 Task: Find connections with filter location Nabīnagar with filter topic #Businesswith filter profile language French with filter current company Berger Paints India with filter school Uttrakhand Jobs with filter industry IT System Installation and Disposal with filter service category HR Consulting with filter keywords title Dental Hygienist
Action: Mouse moved to (564, 111)
Screenshot: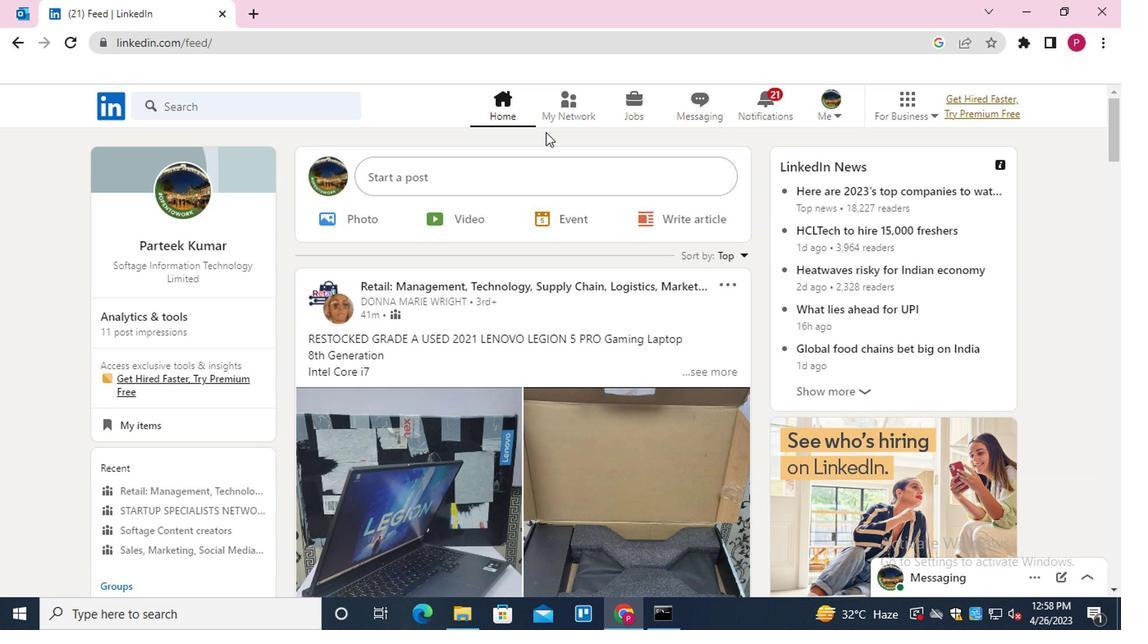 
Action: Mouse pressed left at (564, 111)
Screenshot: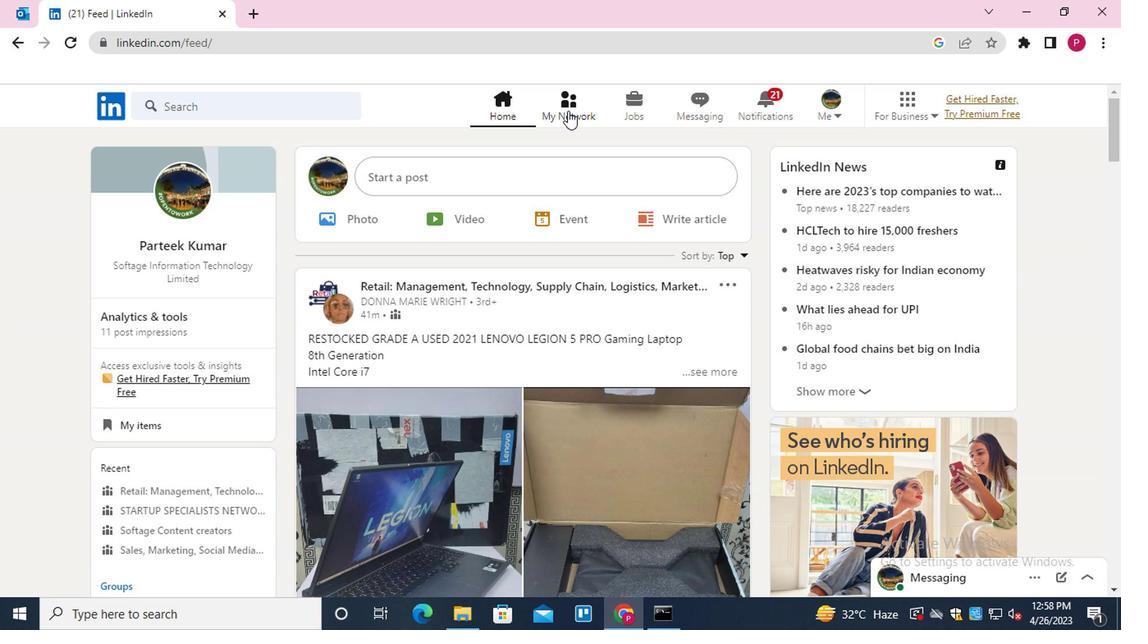 
Action: Mouse moved to (241, 199)
Screenshot: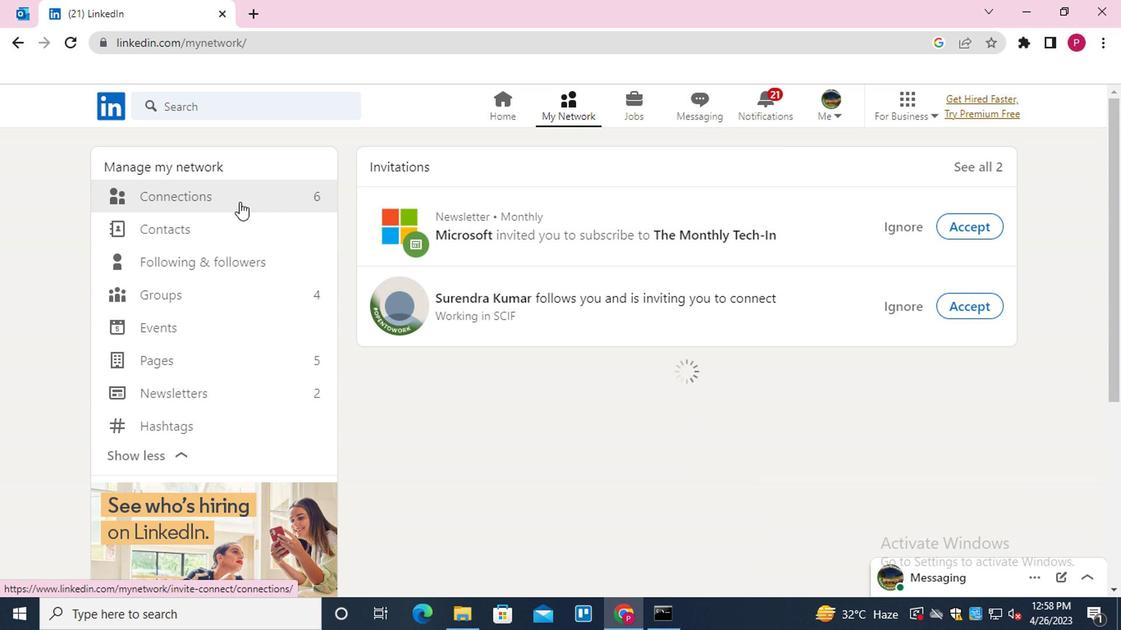 
Action: Mouse pressed left at (241, 199)
Screenshot: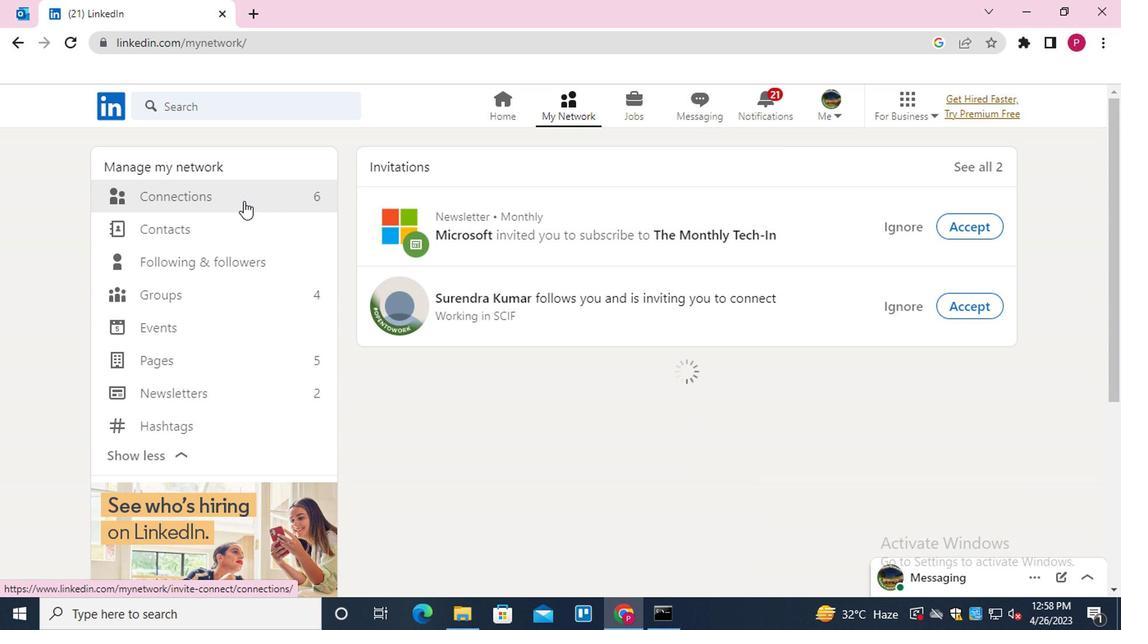 
Action: Mouse moved to (680, 200)
Screenshot: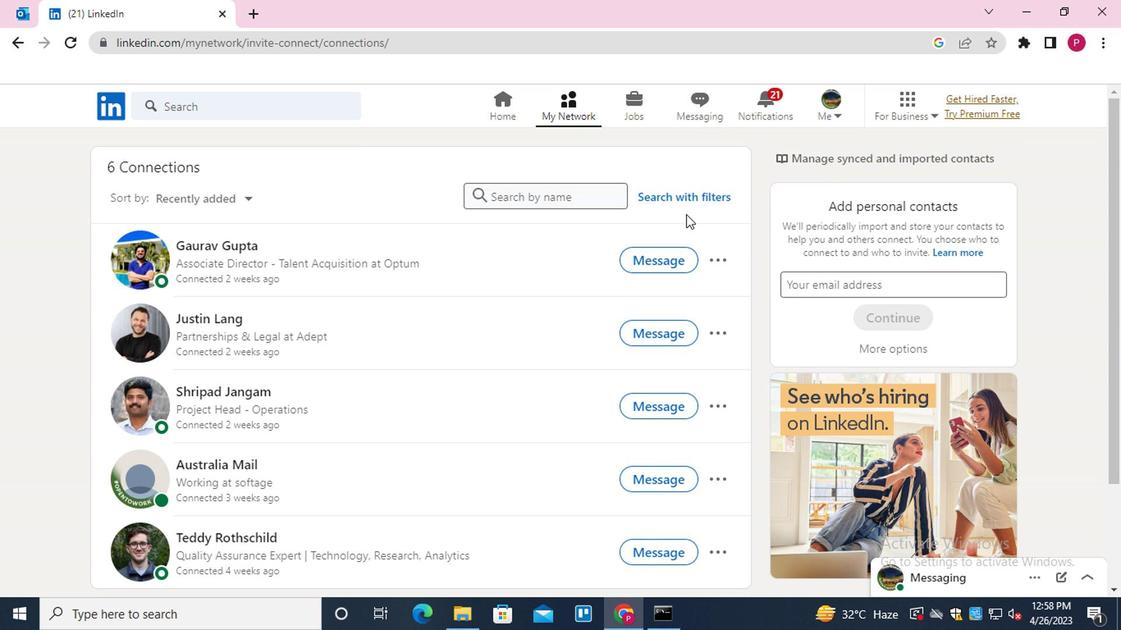 
Action: Mouse pressed left at (680, 200)
Screenshot: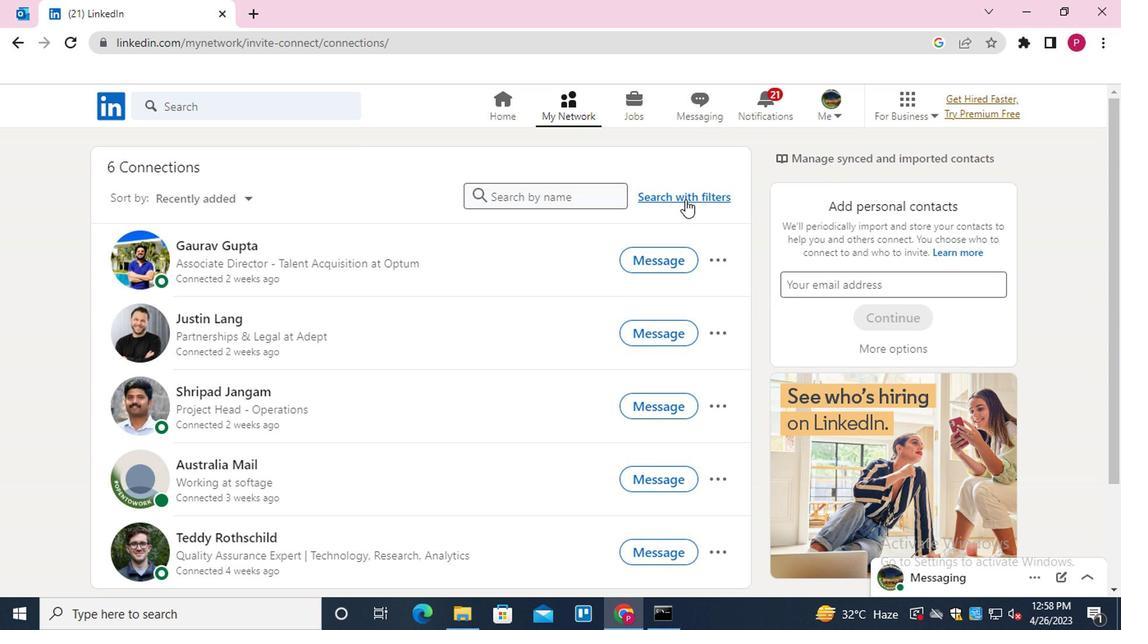
Action: Mouse moved to (552, 157)
Screenshot: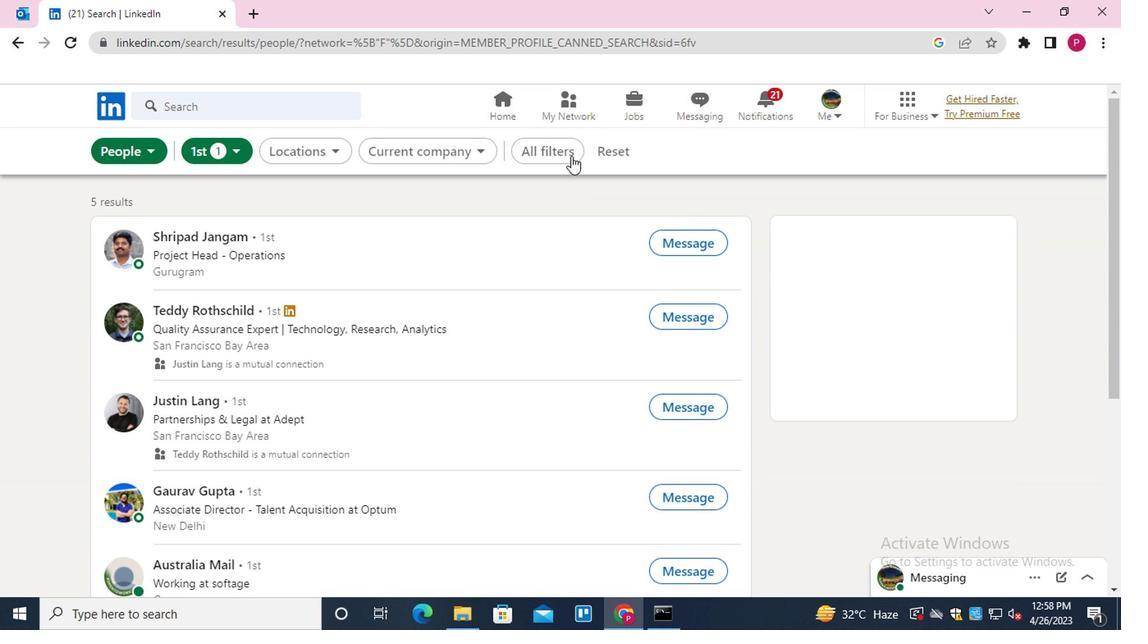 
Action: Mouse pressed left at (552, 157)
Screenshot: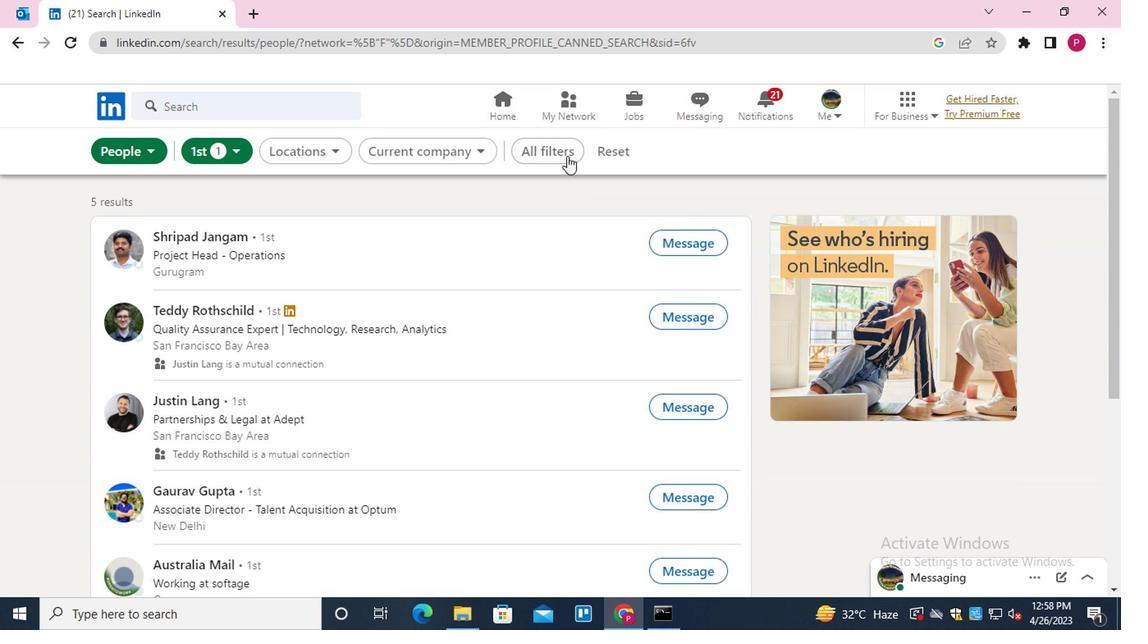 
Action: Mouse moved to (884, 444)
Screenshot: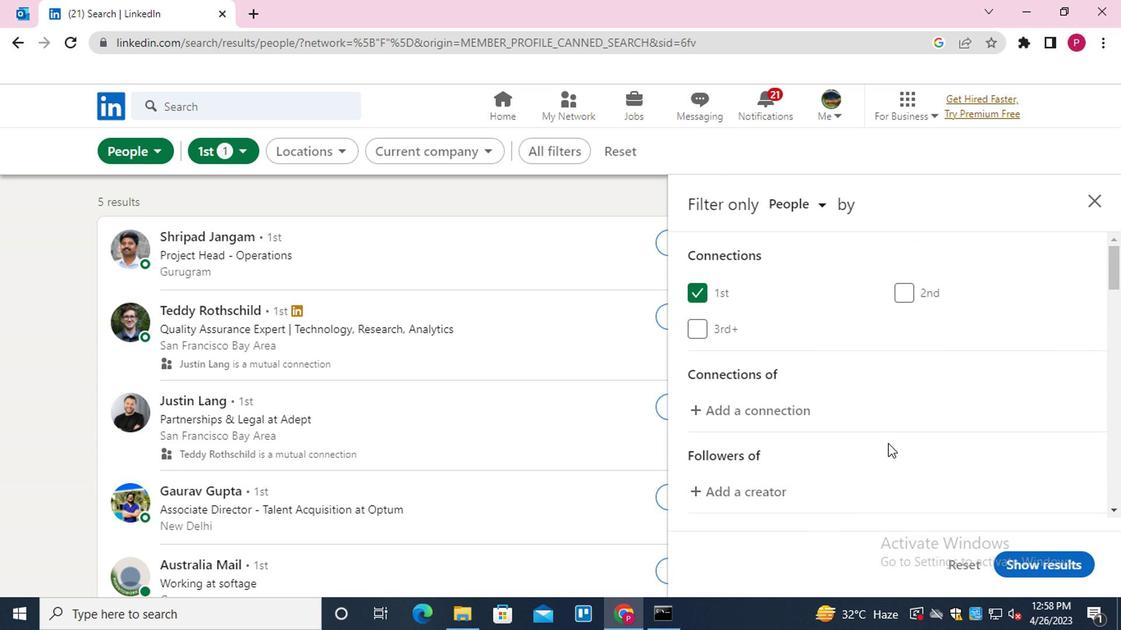 
Action: Mouse scrolled (884, 443) with delta (0, 0)
Screenshot: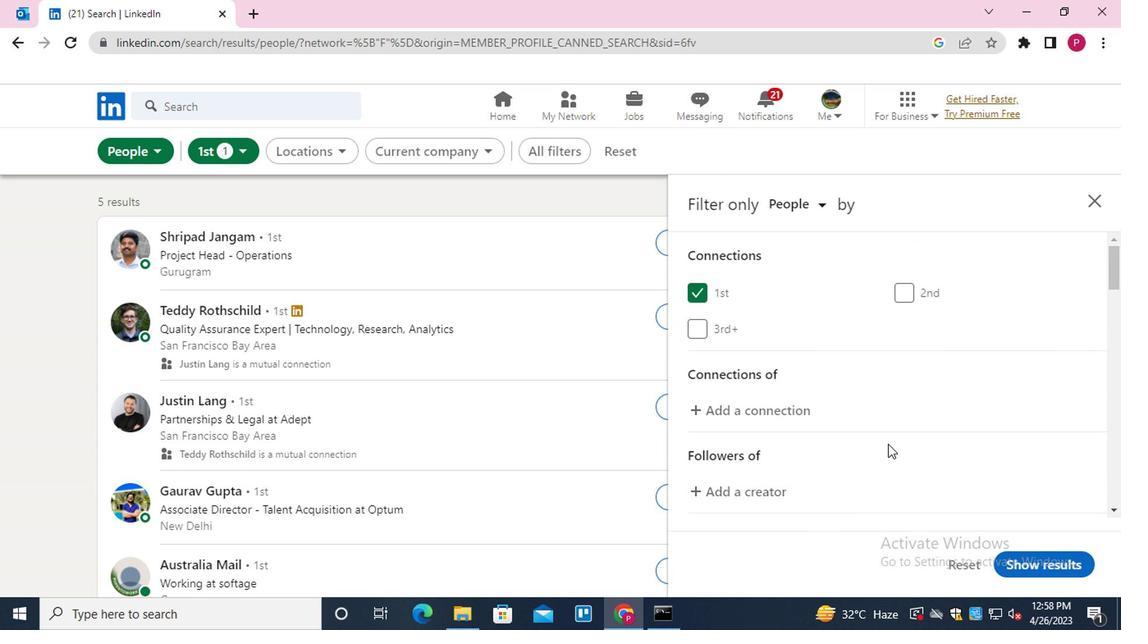 
Action: Mouse scrolled (884, 443) with delta (0, 0)
Screenshot: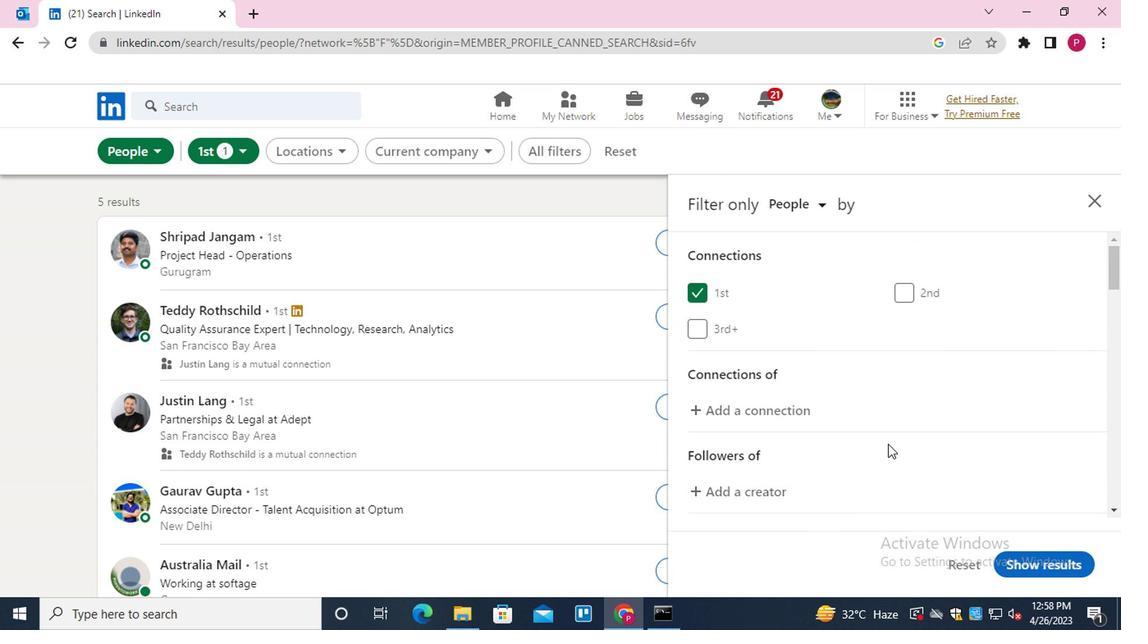 
Action: Mouse scrolled (884, 443) with delta (0, 0)
Screenshot: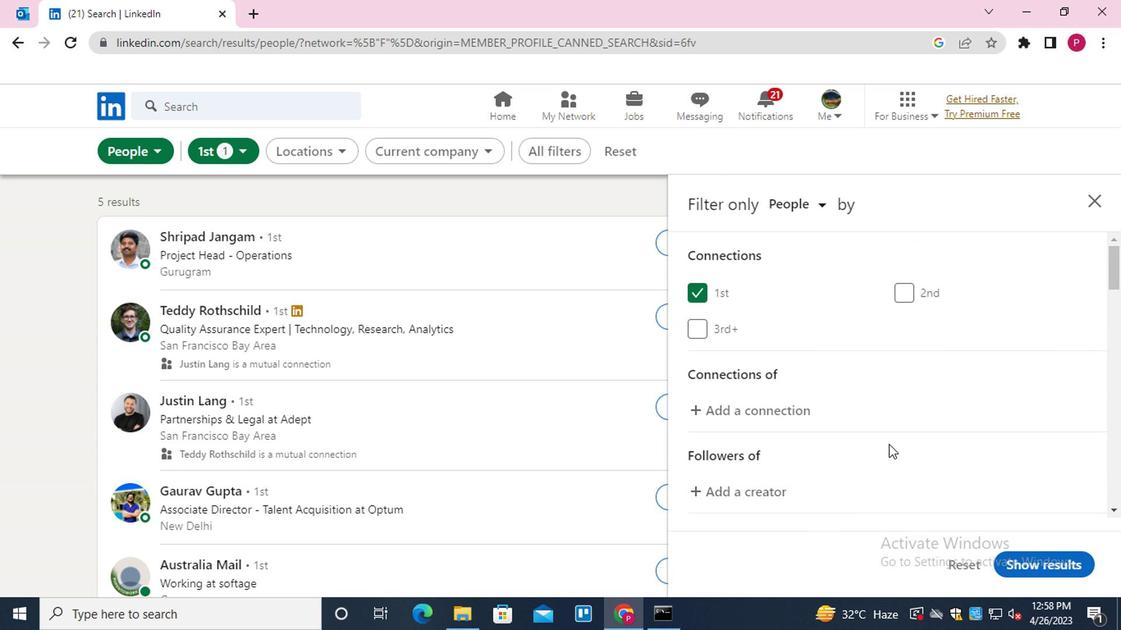 
Action: Mouse moved to (920, 404)
Screenshot: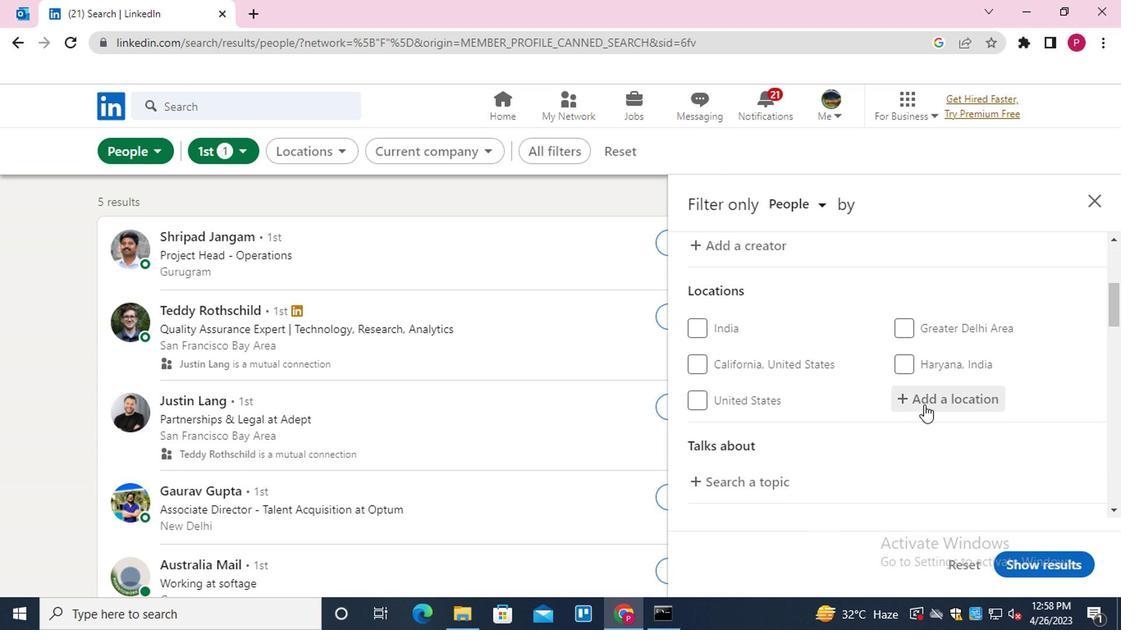 
Action: Mouse pressed left at (920, 404)
Screenshot: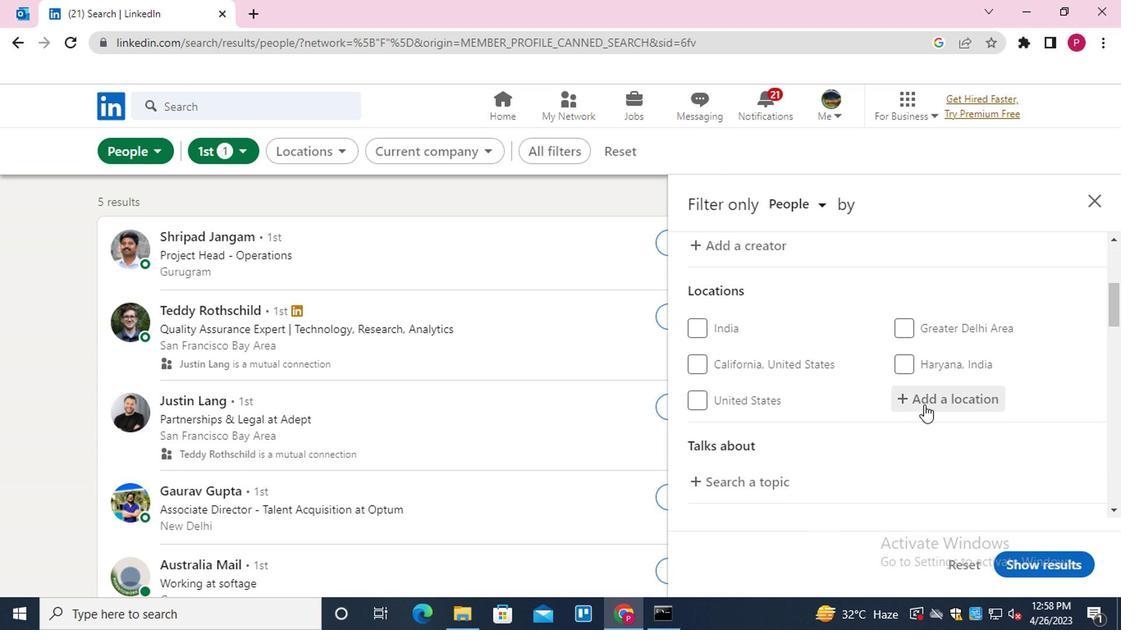 
Action: Mouse moved to (911, 408)
Screenshot: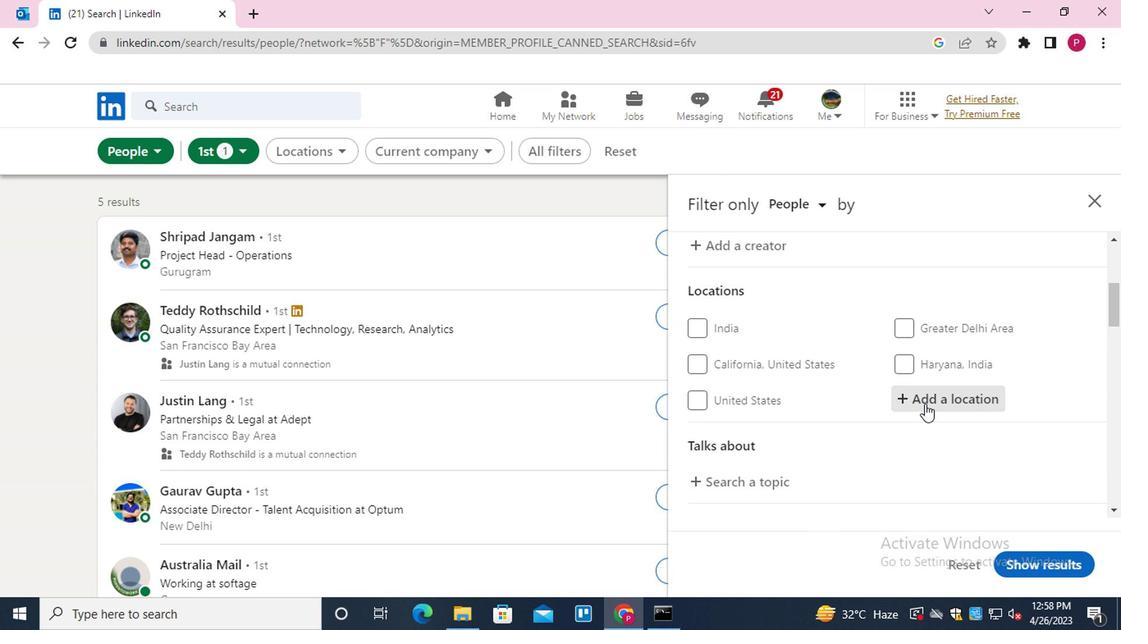 
Action: Key pressed <Key.shift>NABINAGAR<Key.down><Key.enter>
Screenshot: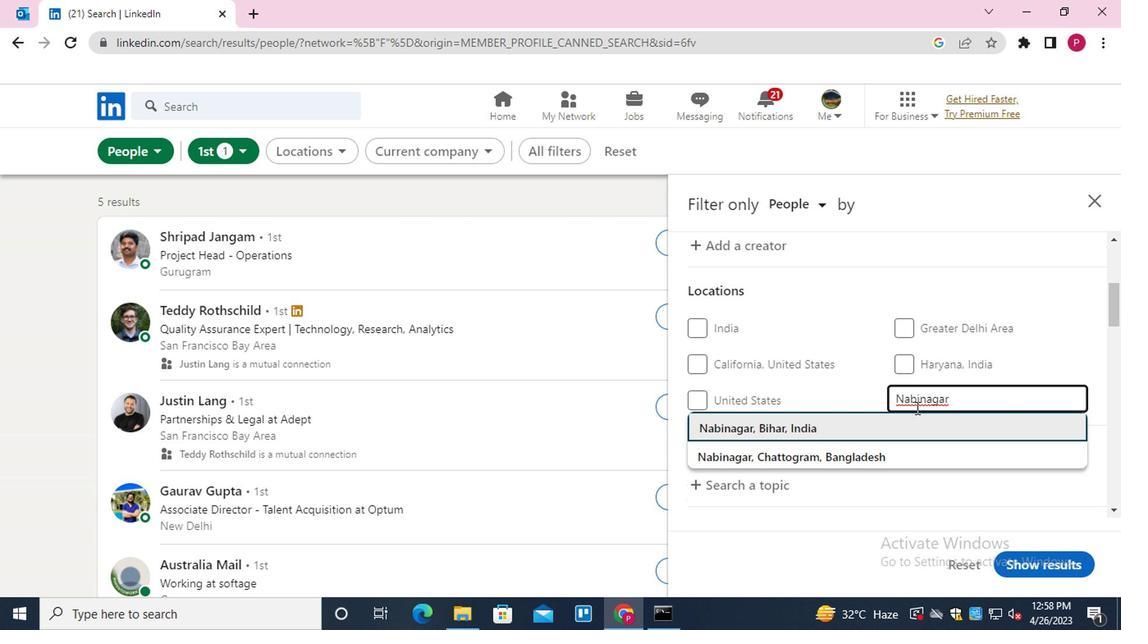 
Action: Mouse moved to (874, 408)
Screenshot: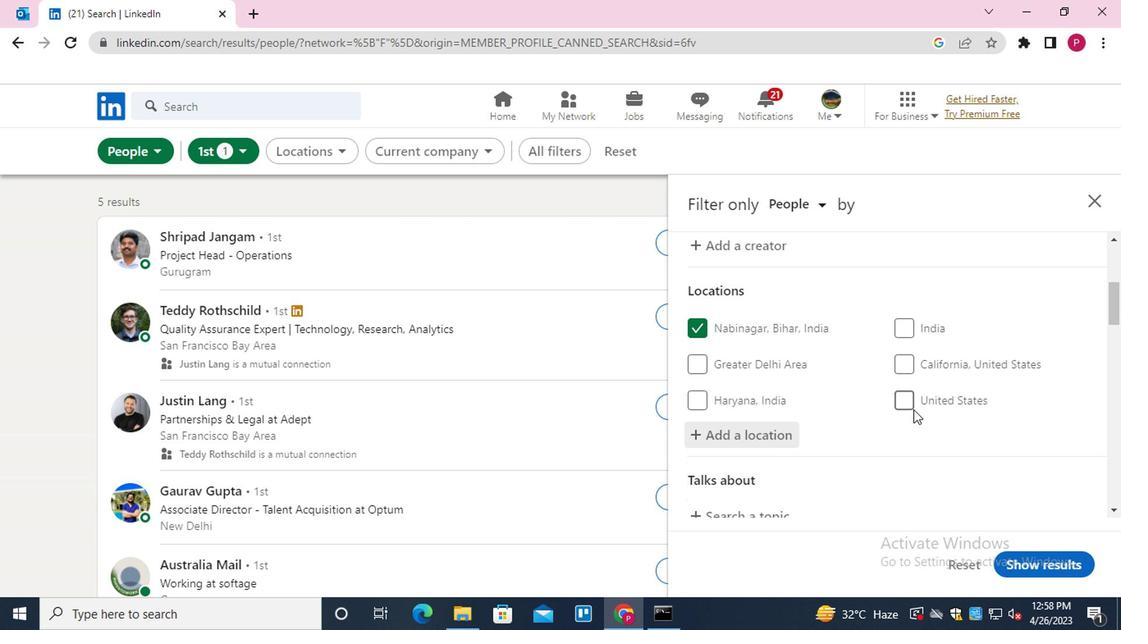 
Action: Mouse scrolled (874, 407) with delta (0, 0)
Screenshot: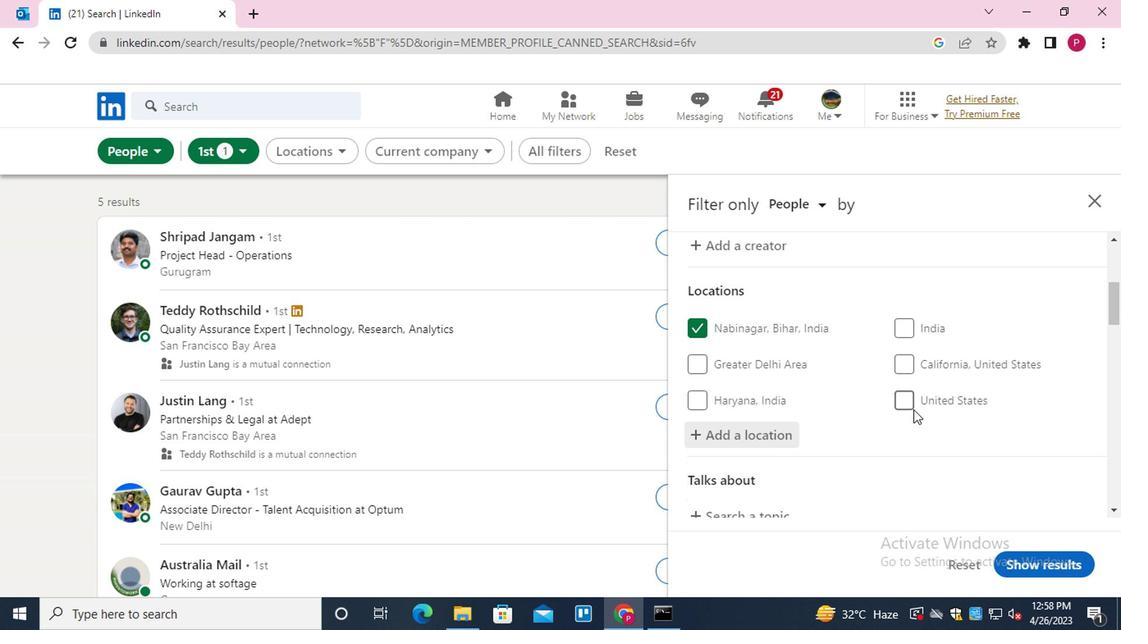 
Action: Mouse moved to (867, 408)
Screenshot: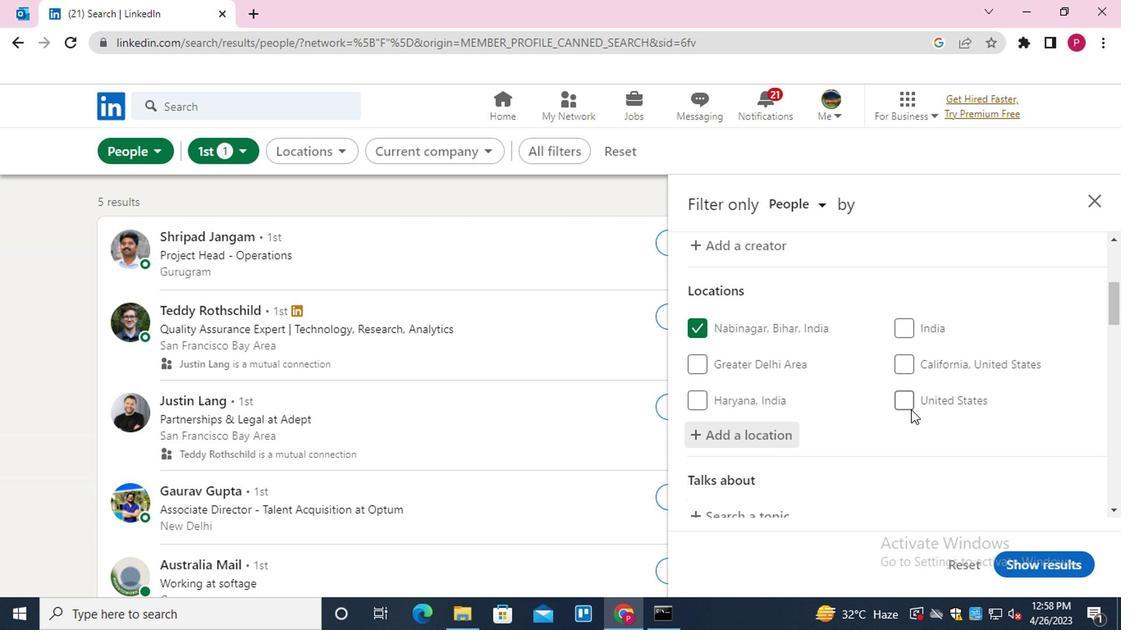 
Action: Mouse scrolled (867, 407) with delta (0, 0)
Screenshot: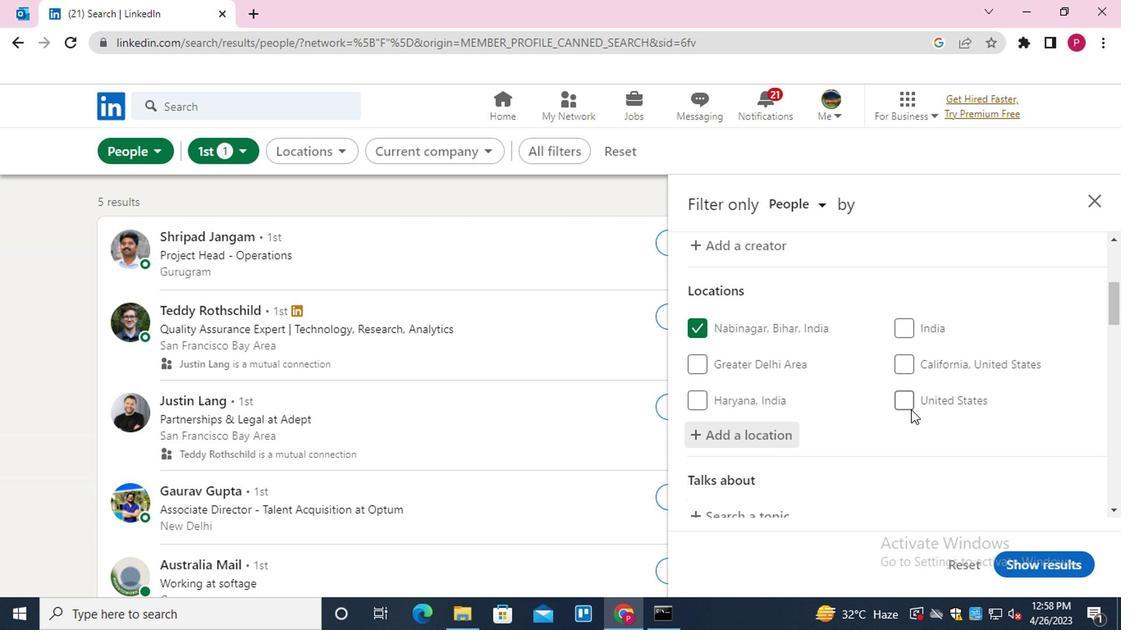 
Action: Mouse moved to (722, 346)
Screenshot: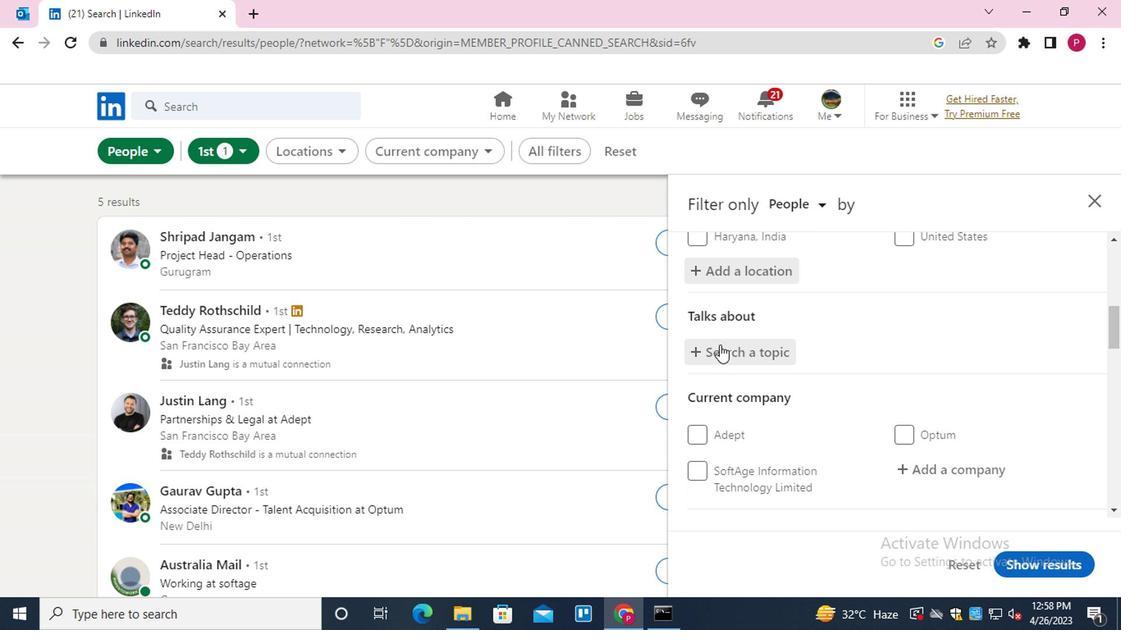 
Action: Mouse pressed left at (722, 346)
Screenshot: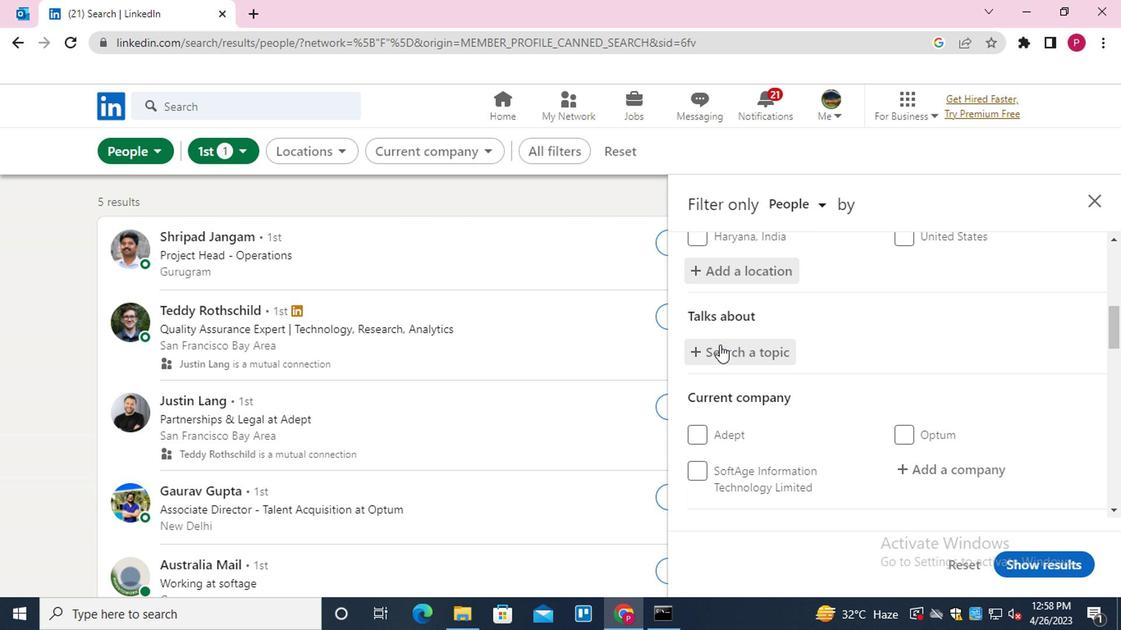 
Action: Key pressed BUSINESS<Key.down><Key.enter>
Screenshot: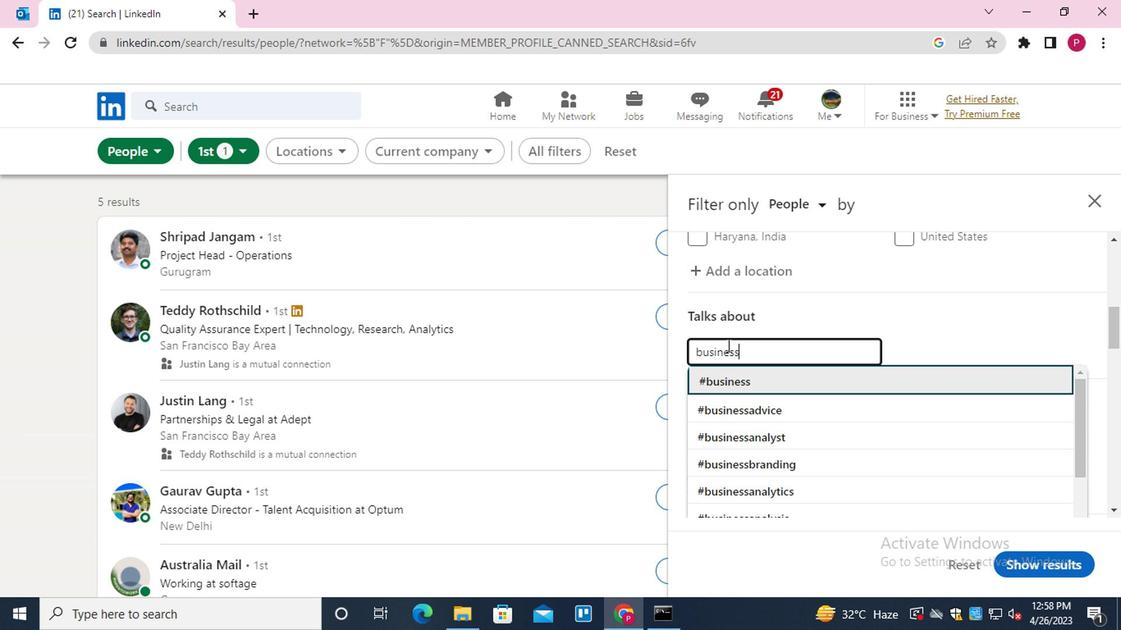 
Action: Mouse moved to (679, 384)
Screenshot: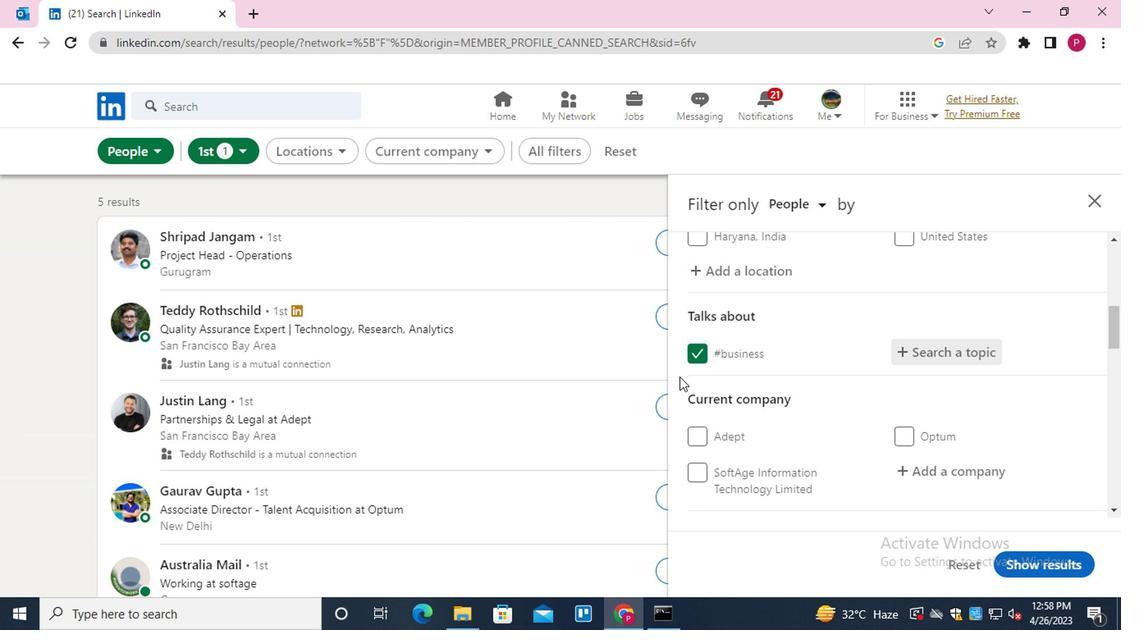 
Action: Mouse scrolled (679, 383) with delta (0, -1)
Screenshot: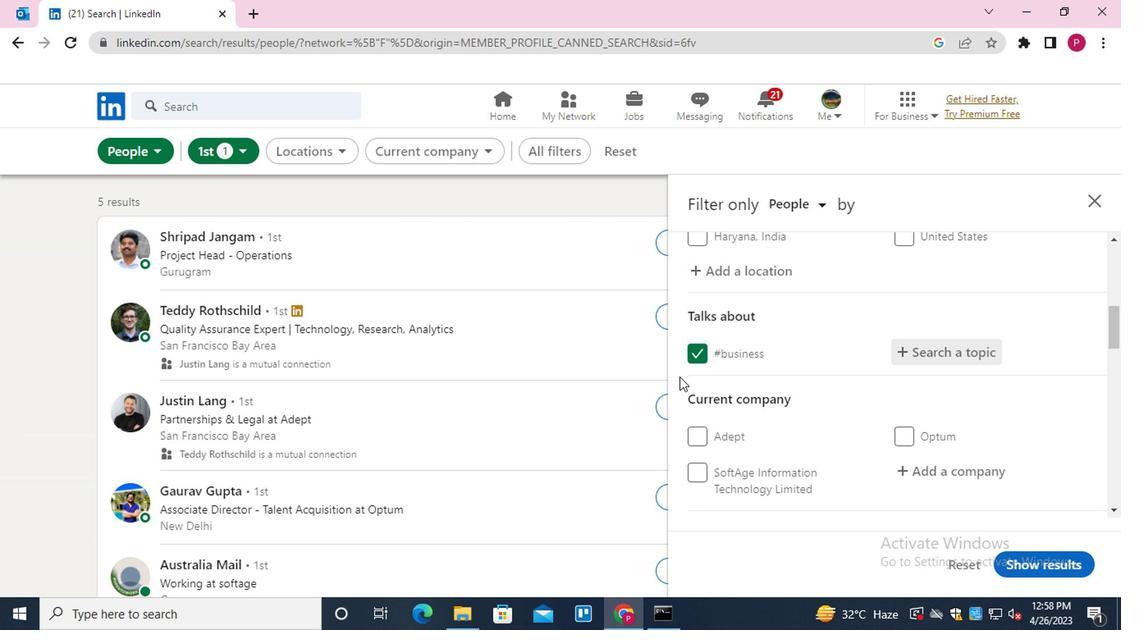 
Action: Mouse moved to (680, 389)
Screenshot: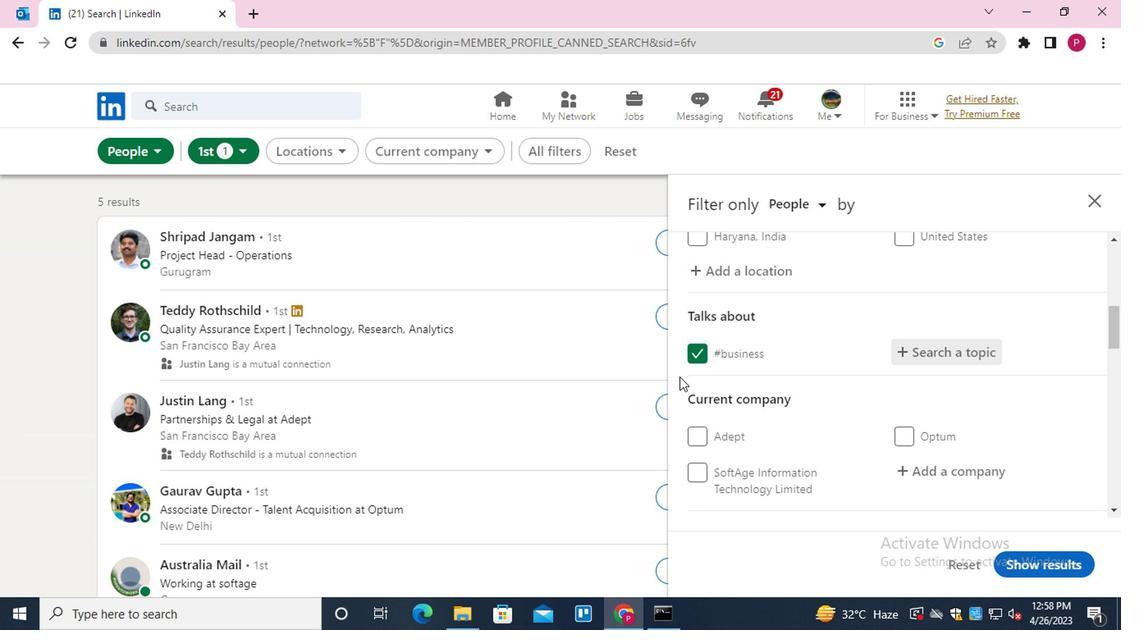 
Action: Mouse scrolled (680, 388) with delta (0, 0)
Screenshot: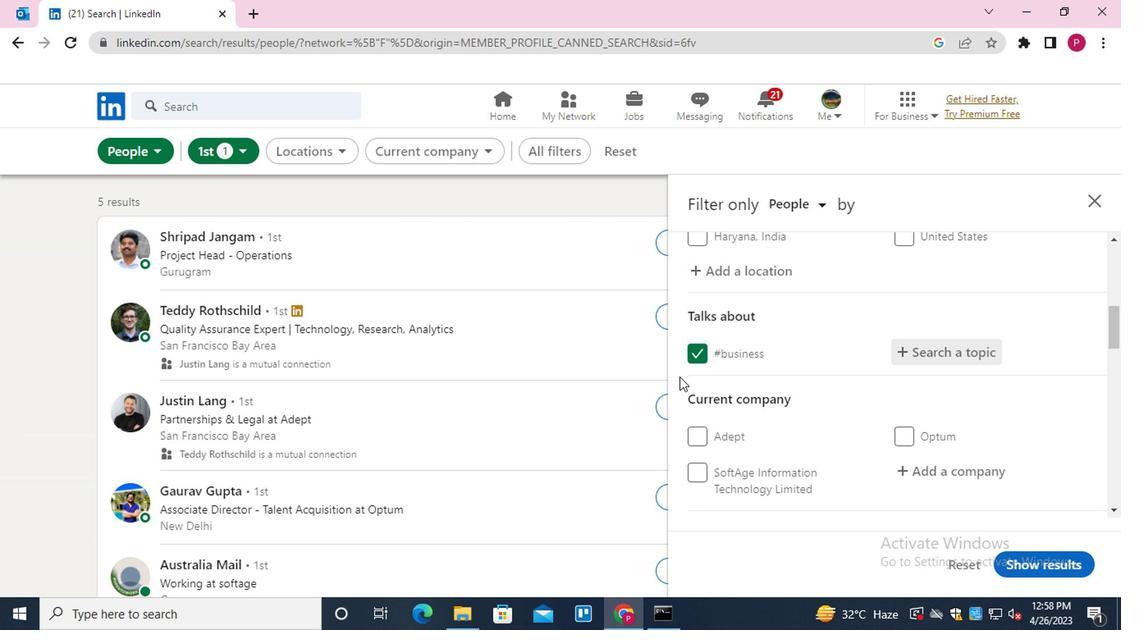 
Action: Mouse moved to (907, 304)
Screenshot: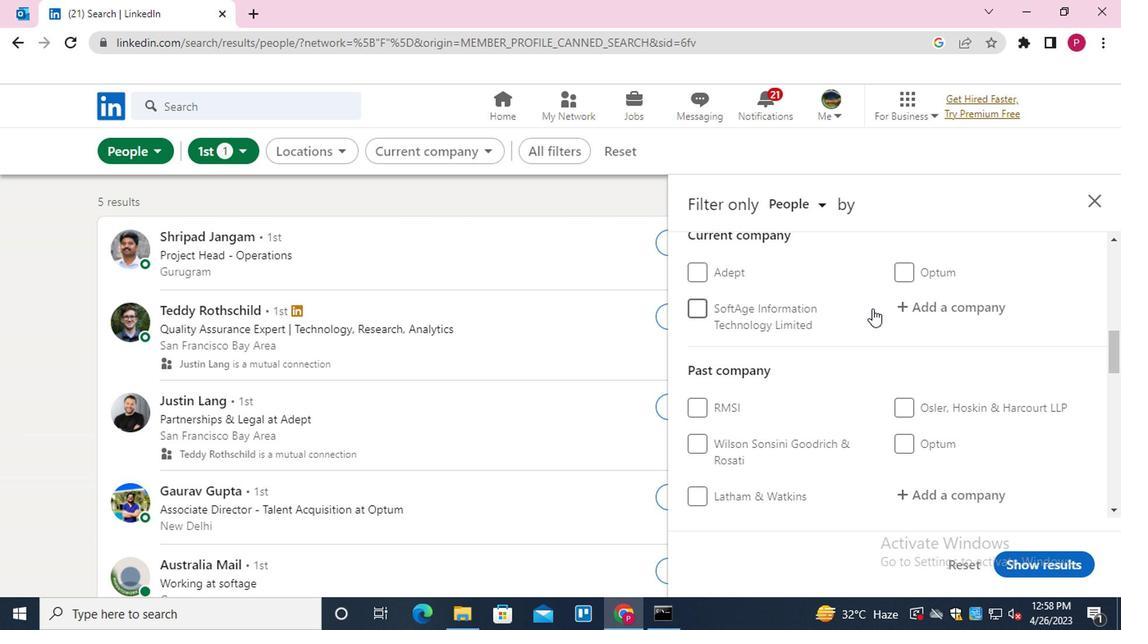 
Action: Mouse pressed left at (907, 304)
Screenshot: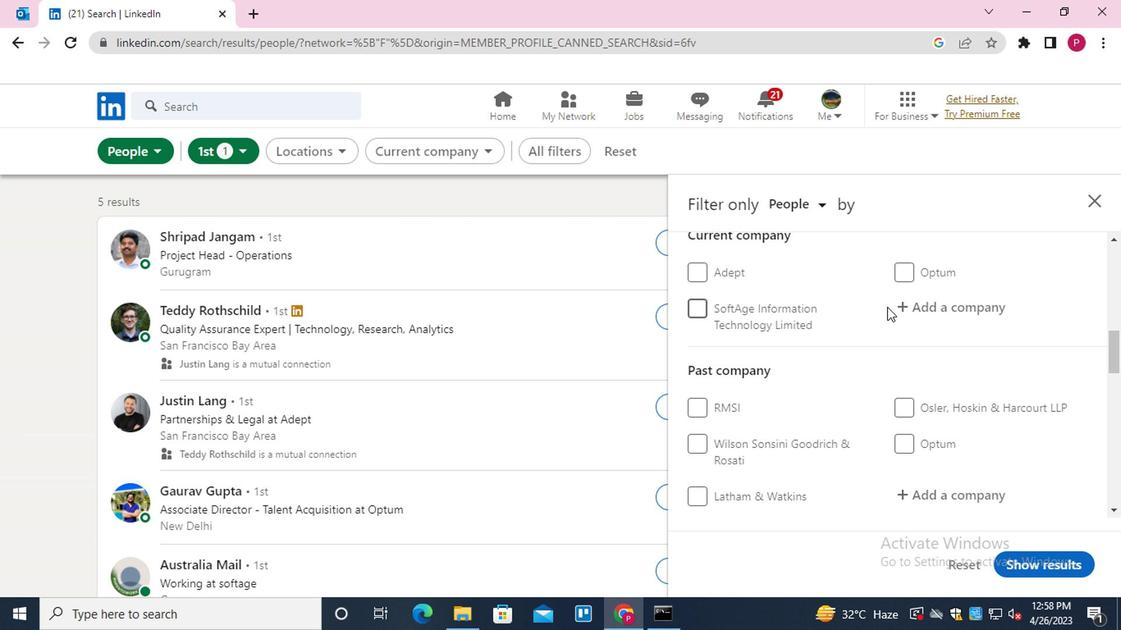 
Action: Mouse moved to (907, 304)
Screenshot: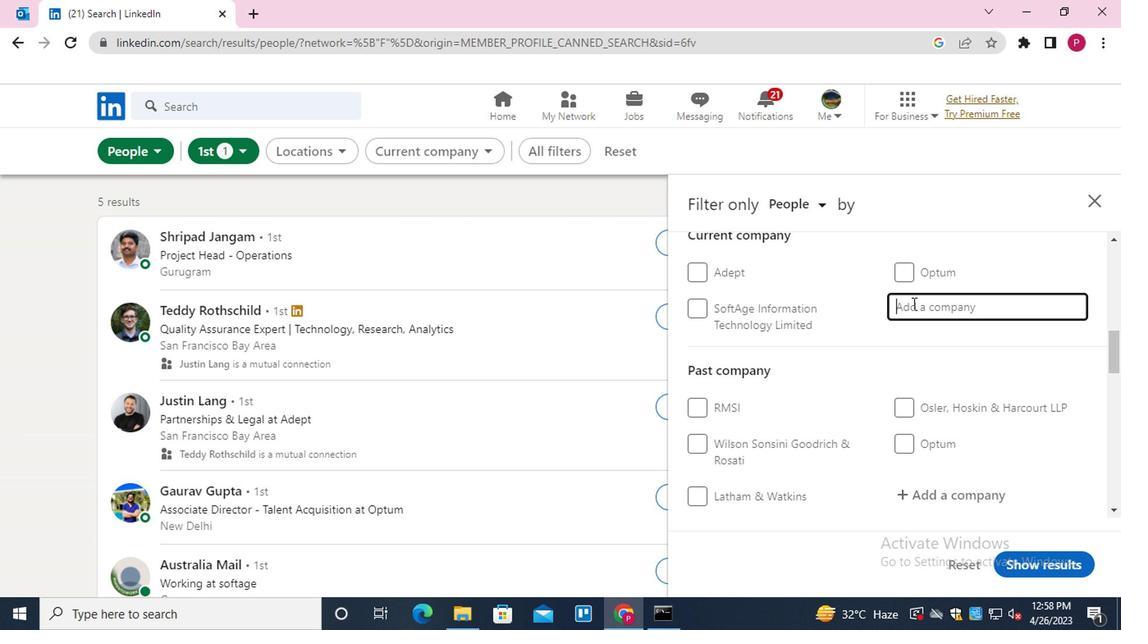 
Action: Key pressed <Key.shift><Key.shift><Key.shift><Key.shift><Key.shift><Key.shift><Key.shift><Key.shift><Key.shift><Key.shift><Key.shift><Key.shift><Key.shift><Key.shift><Key.shift><Key.shift><Key.shift><Key.shift><Key.shift>BURGER<Key.down><Key.down><Key.down><Key.down><Key.down><Key.down><Key.down><Key.down><Key.down><Key.down><Key.down><Key.down><Key.down><Key.down><Key.down><Key.down><Key.down><Key.down><Key.down><Key.down><Key.down><Key.down><Key.backspace><Key.backspace><Key.backspace><Key.backspace><Key.backspace><Key.backspace><Key.backspace><Key.backspace><Key.backspace><Key.backspace><Key.backspace><Key.shift><Key.shift><Key.shift><Key.shift><Key.shift>BERGER<Key.down><Key.enter>
Screenshot: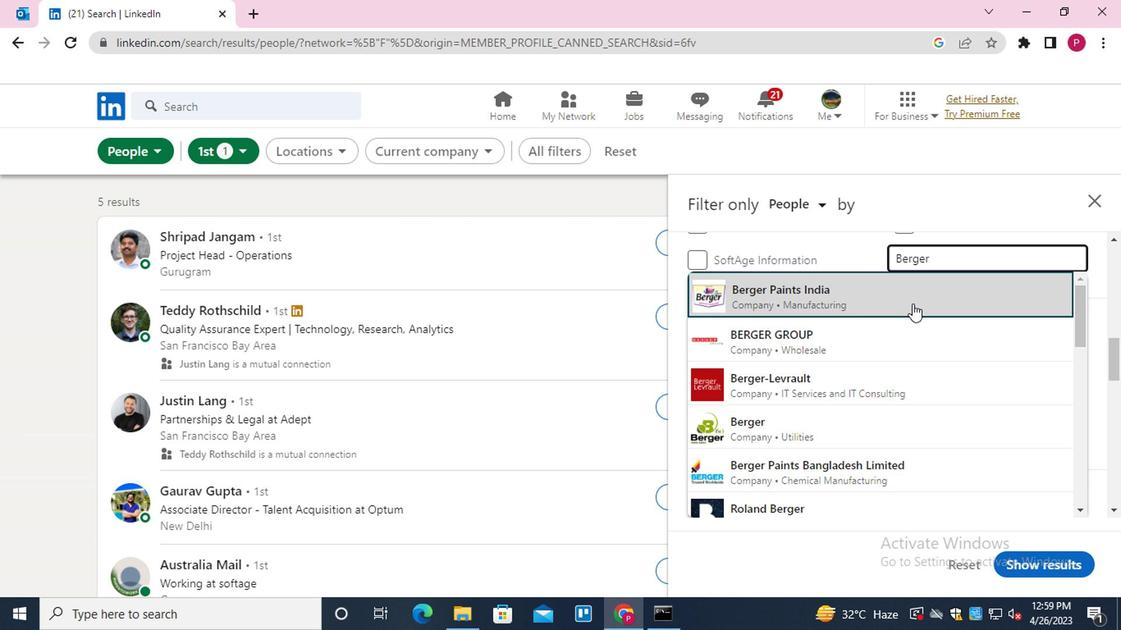 
Action: Mouse moved to (805, 374)
Screenshot: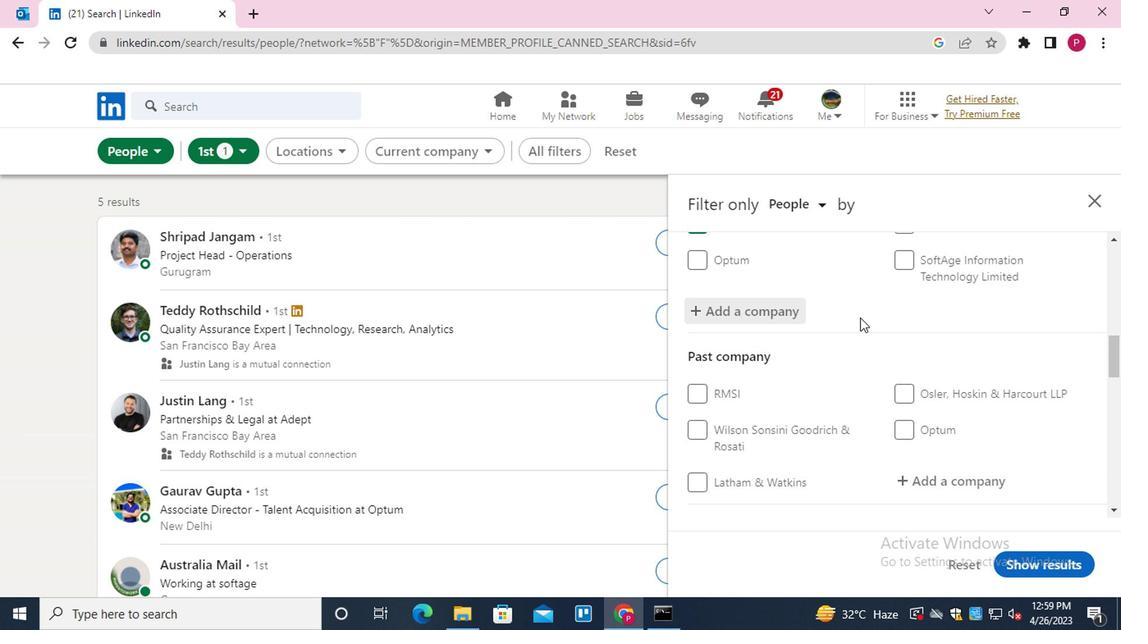 
Action: Mouse scrolled (805, 373) with delta (0, -1)
Screenshot: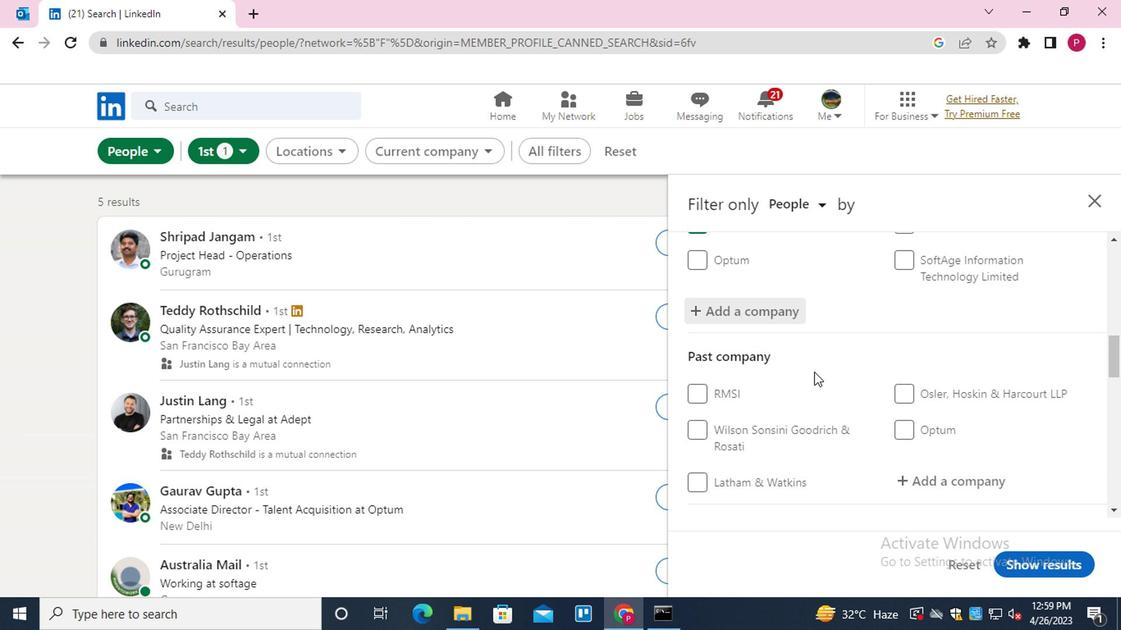
Action: Mouse moved to (824, 373)
Screenshot: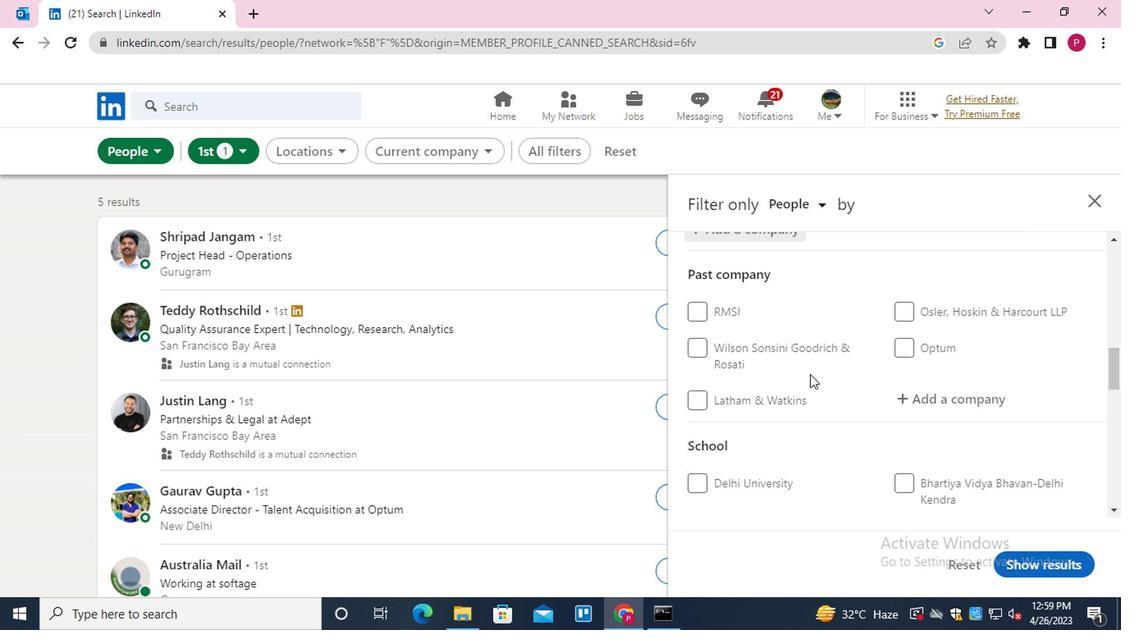 
Action: Mouse scrolled (824, 373) with delta (0, 0)
Screenshot: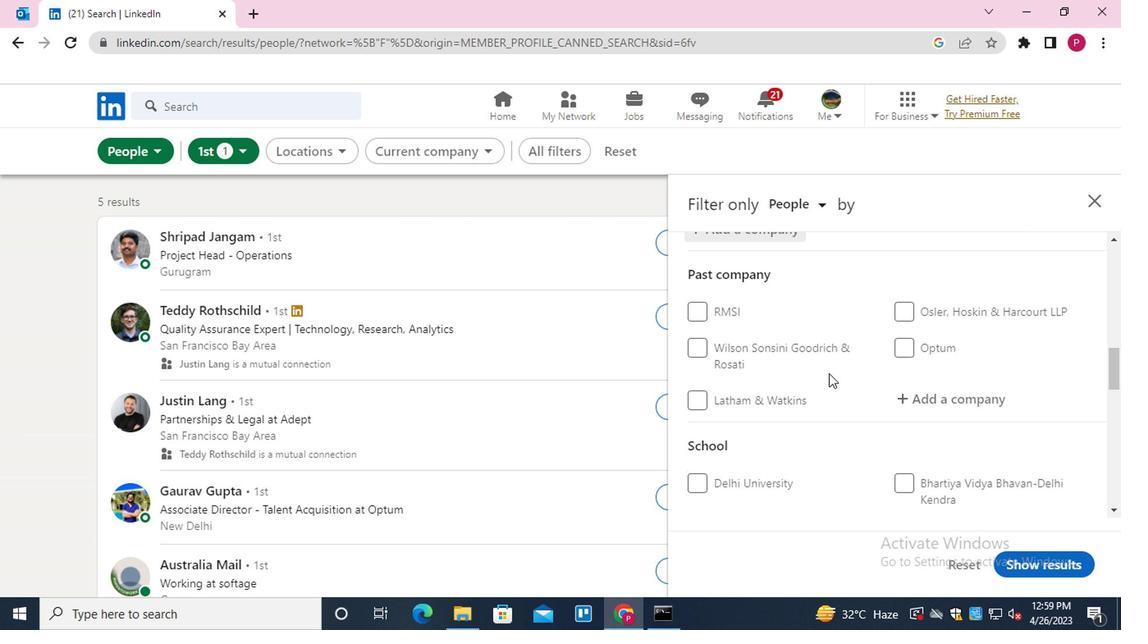 
Action: Mouse moved to (825, 373)
Screenshot: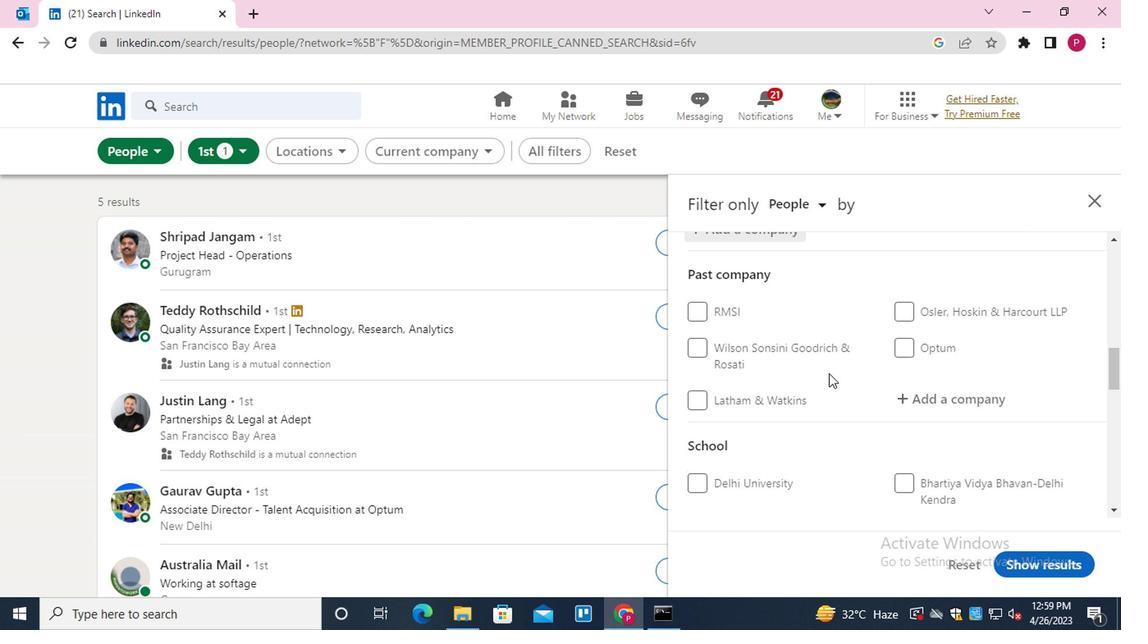 
Action: Mouse scrolled (825, 373) with delta (0, 0)
Screenshot: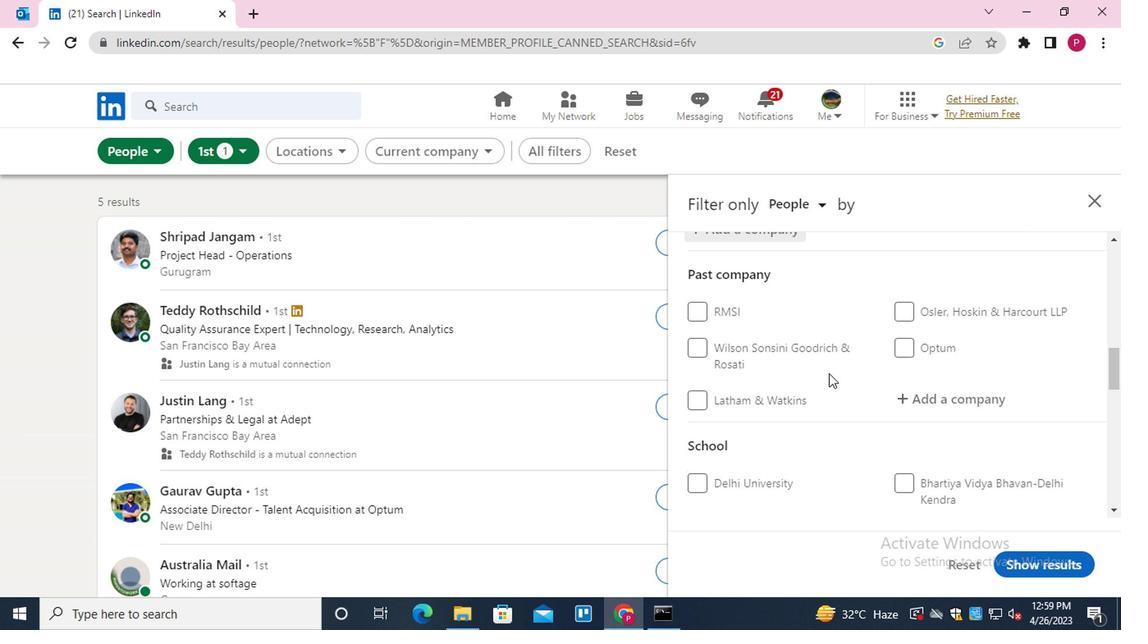 
Action: Mouse scrolled (825, 373) with delta (0, 0)
Screenshot: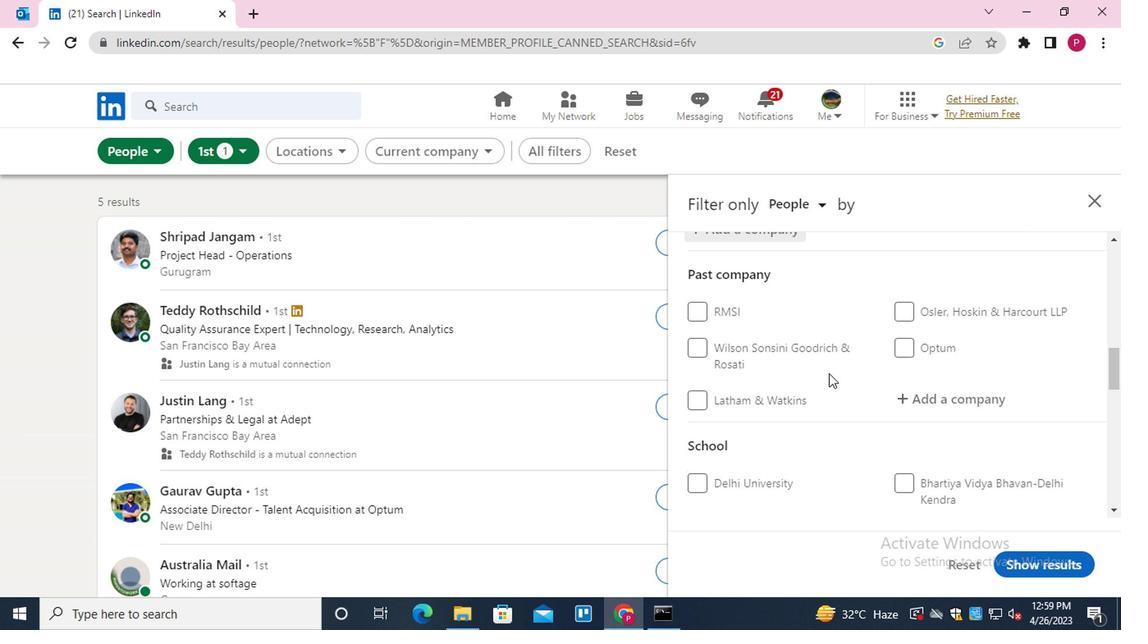 
Action: Mouse moved to (954, 345)
Screenshot: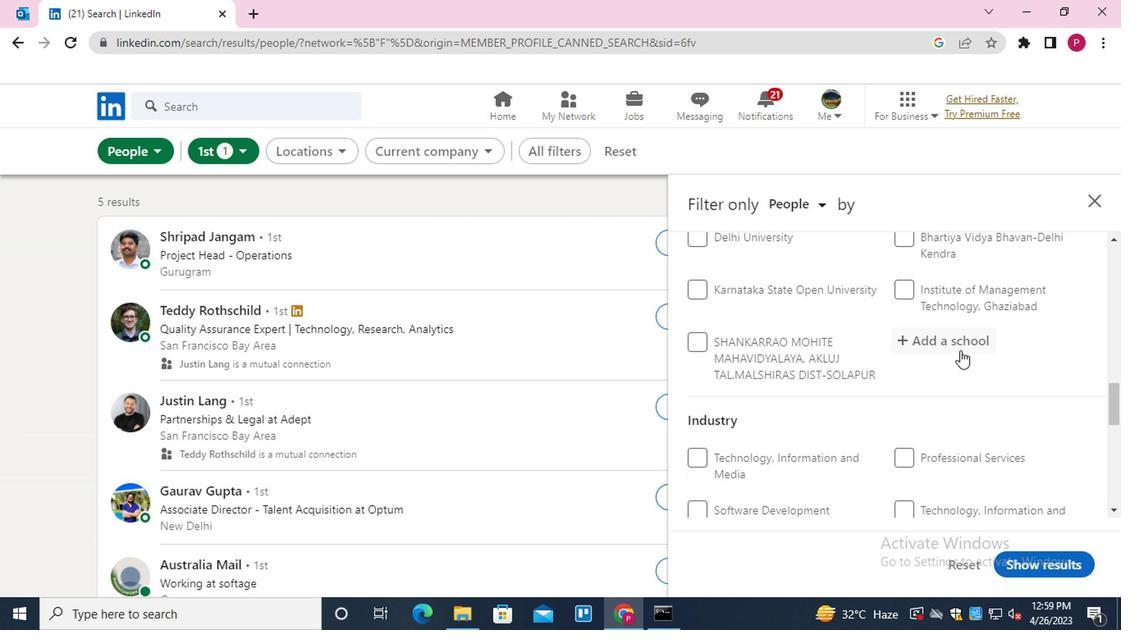 
Action: Mouse pressed left at (954, 345)
Screenshot: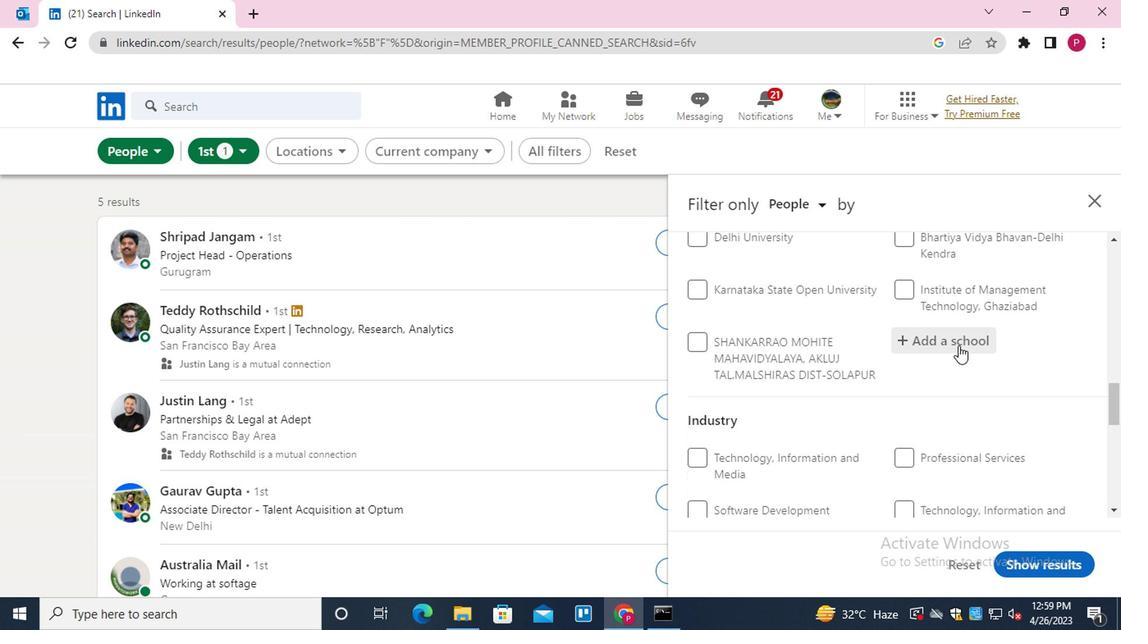 
Action: Mouse moved to (953, 345)
Screenshot: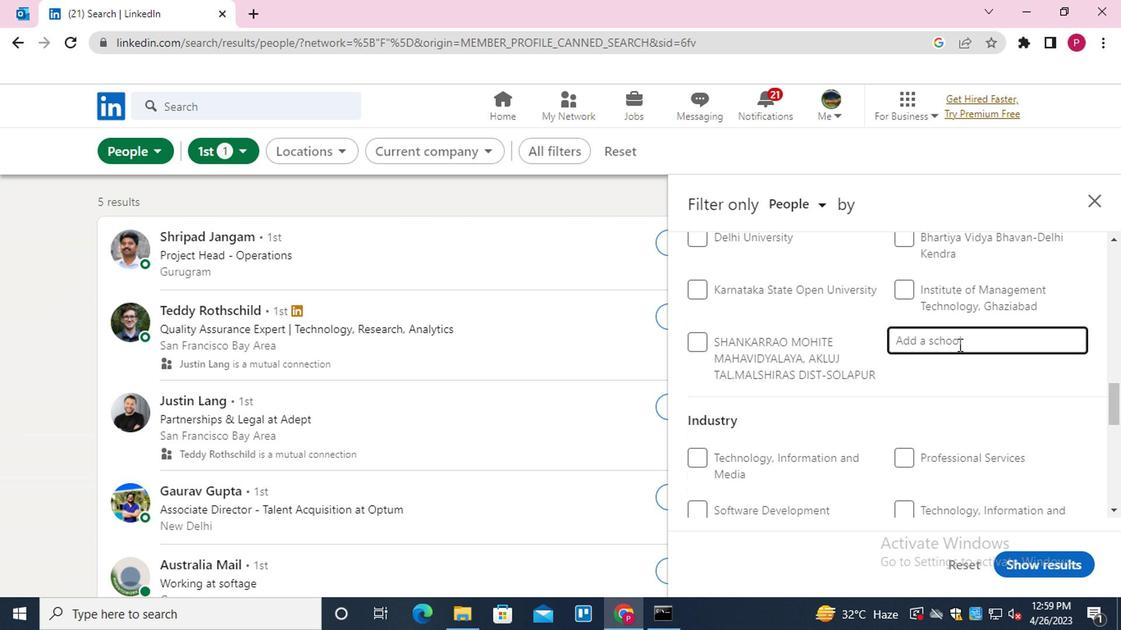 
Action: Key pressed <Key.shift><Key.shift><Key.shift><Key.shift>UTTRAKHAND<Key.space><Key.down><Key.enter>
Screenshot: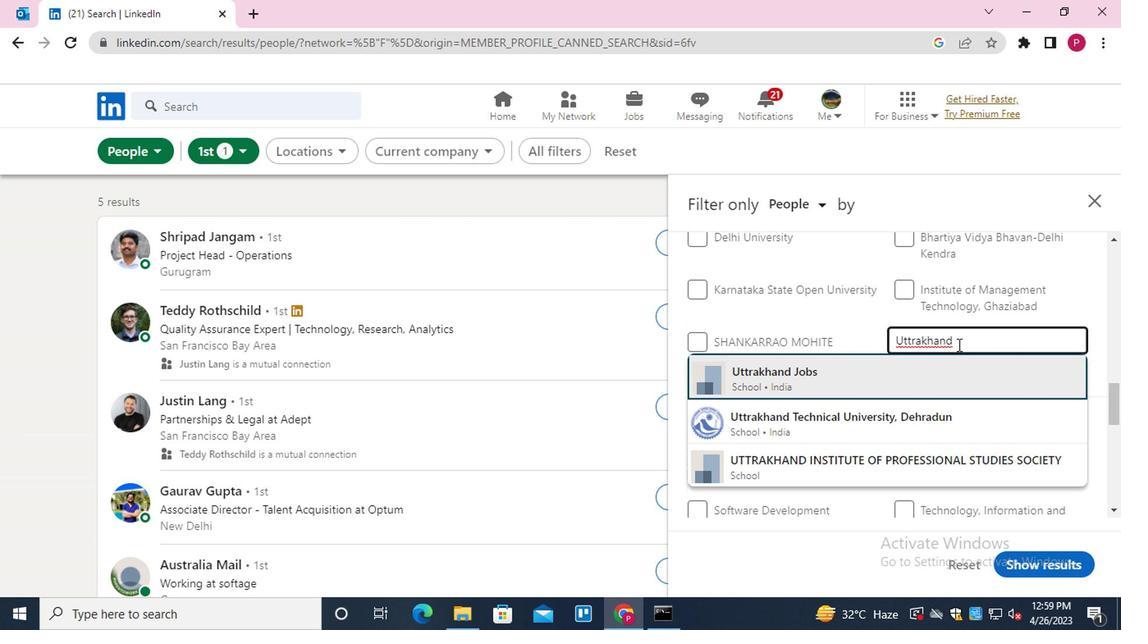 
Action: Mouse moved to (927, 354)
Screenshot: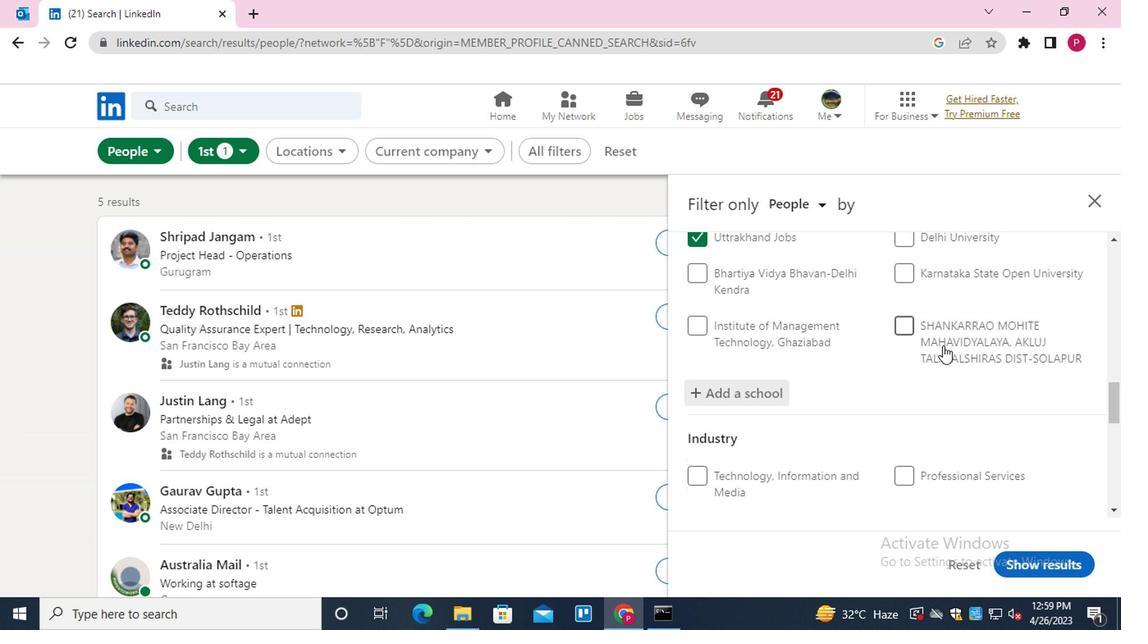 
Action: Mouse scrolled (927, 353) with delta (0, -1)
Screenshot: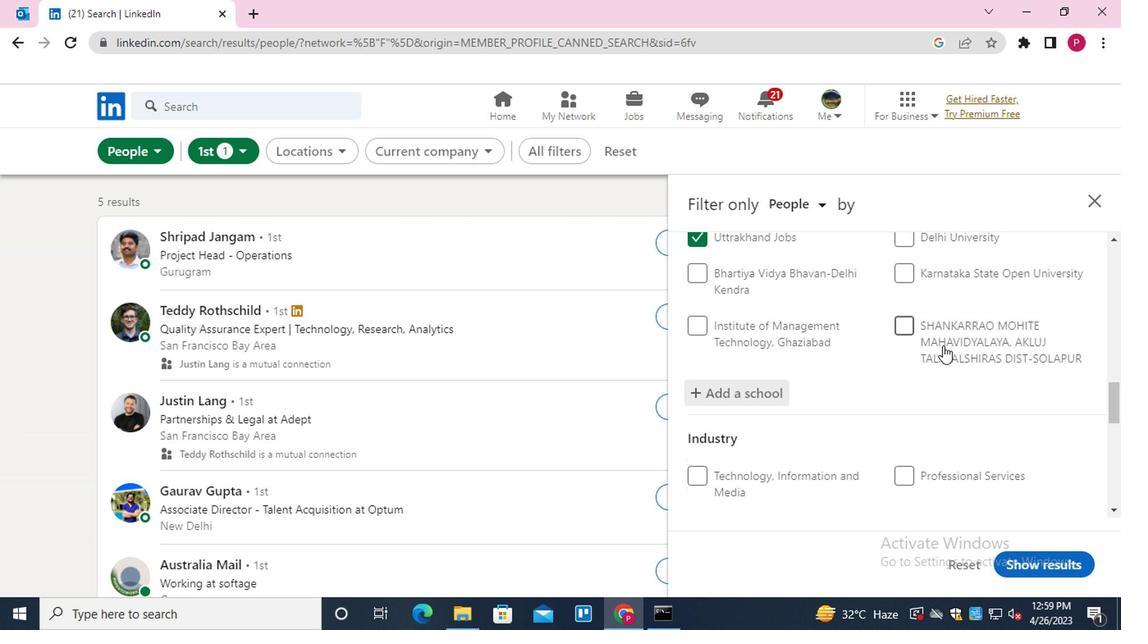 
Action: Mouse moved to (923, 357)
Screenshot: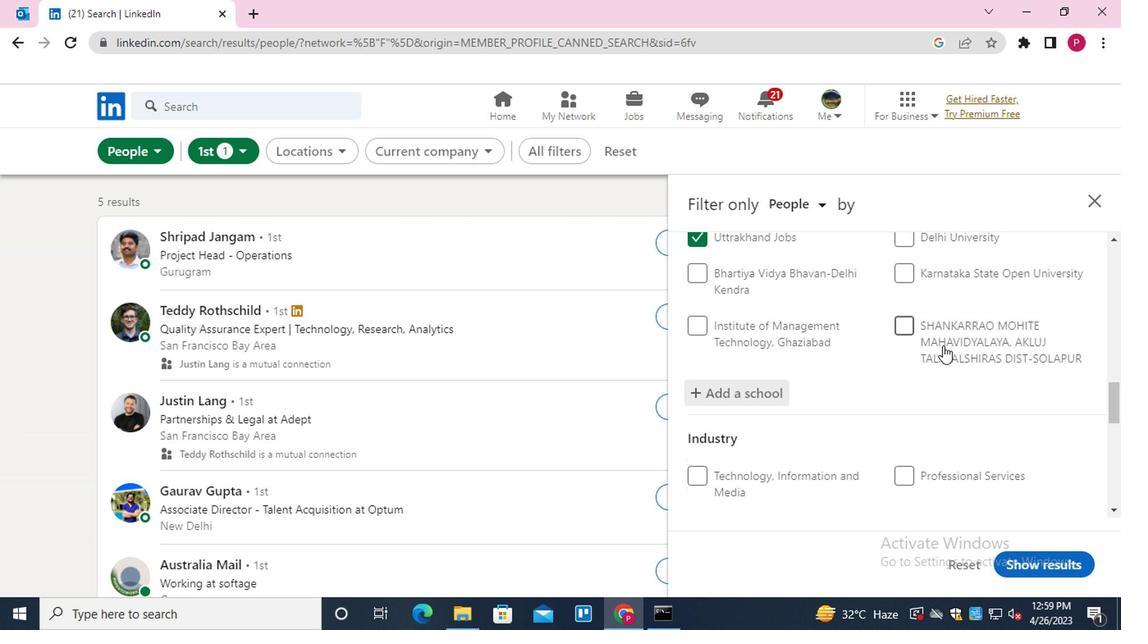 
Action: Mouse scrolled (923, 356) with delta (0, 0)
Screenshot: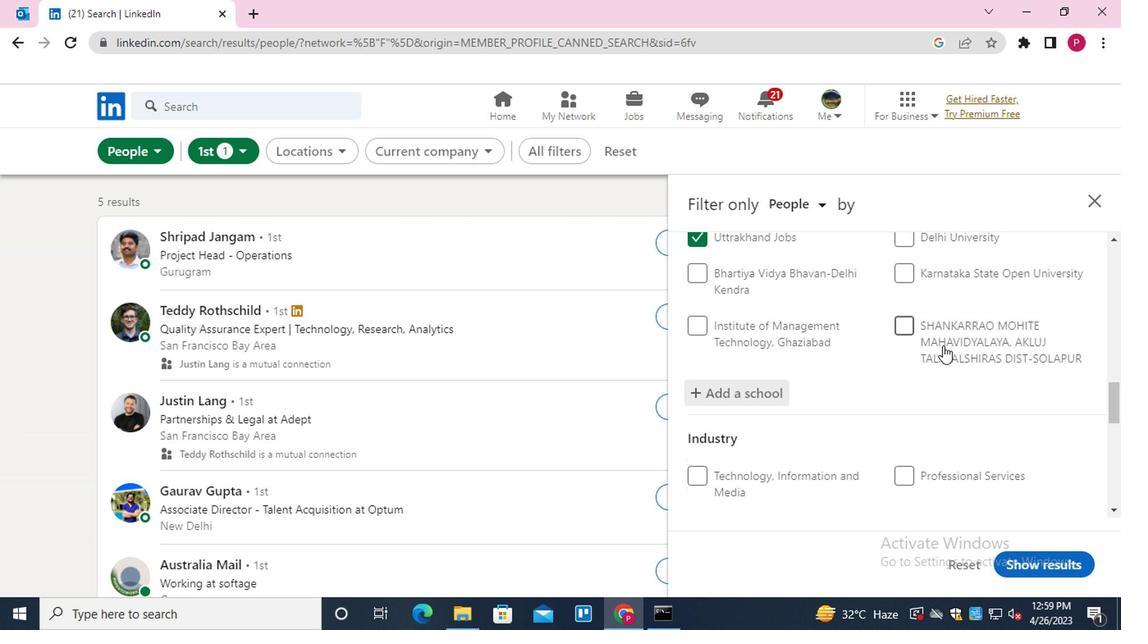 
Action: Mouse moved to (920, 364)
Screenshot: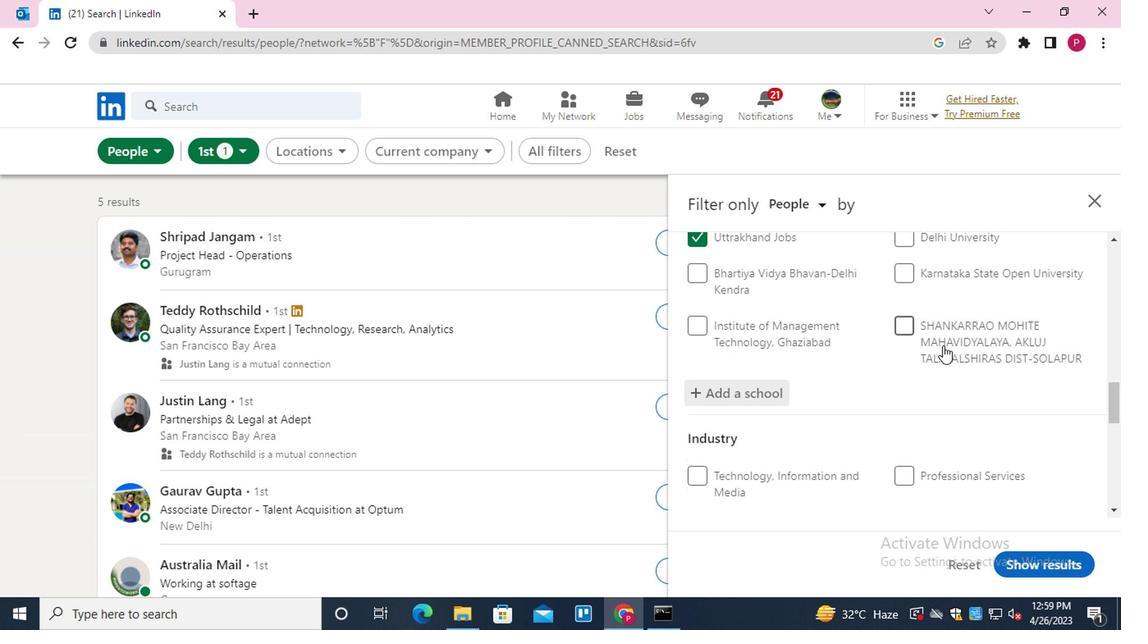 
Action: Mouse scrolled (920, 363) with delta (0, -1)
Screenshot: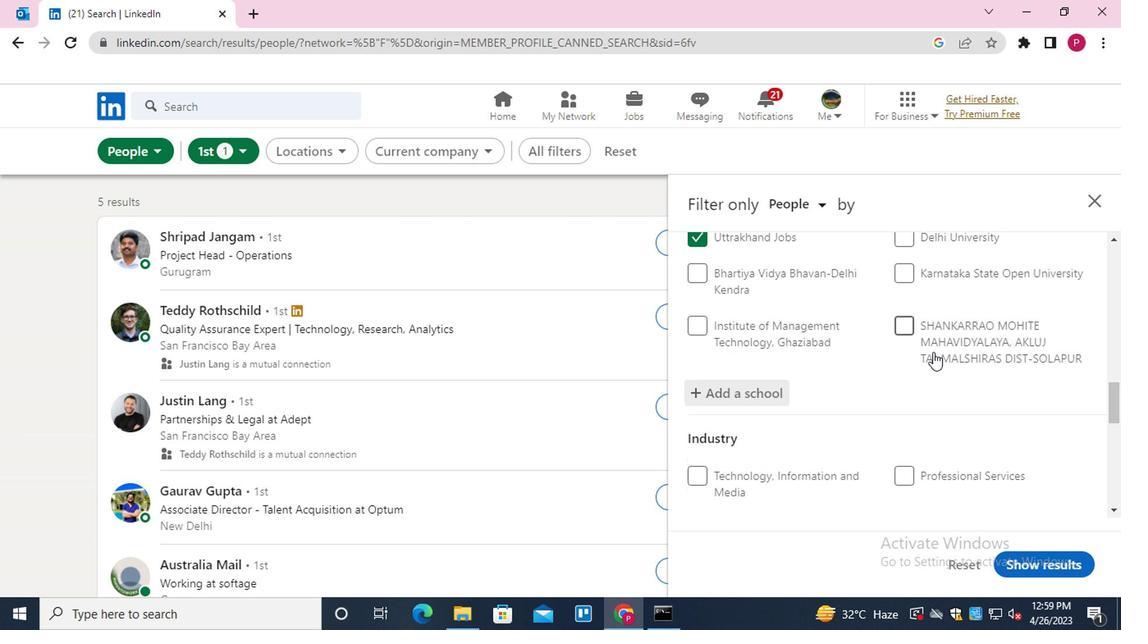 
Action: Mouse moved to (957, 332)
Screenshot: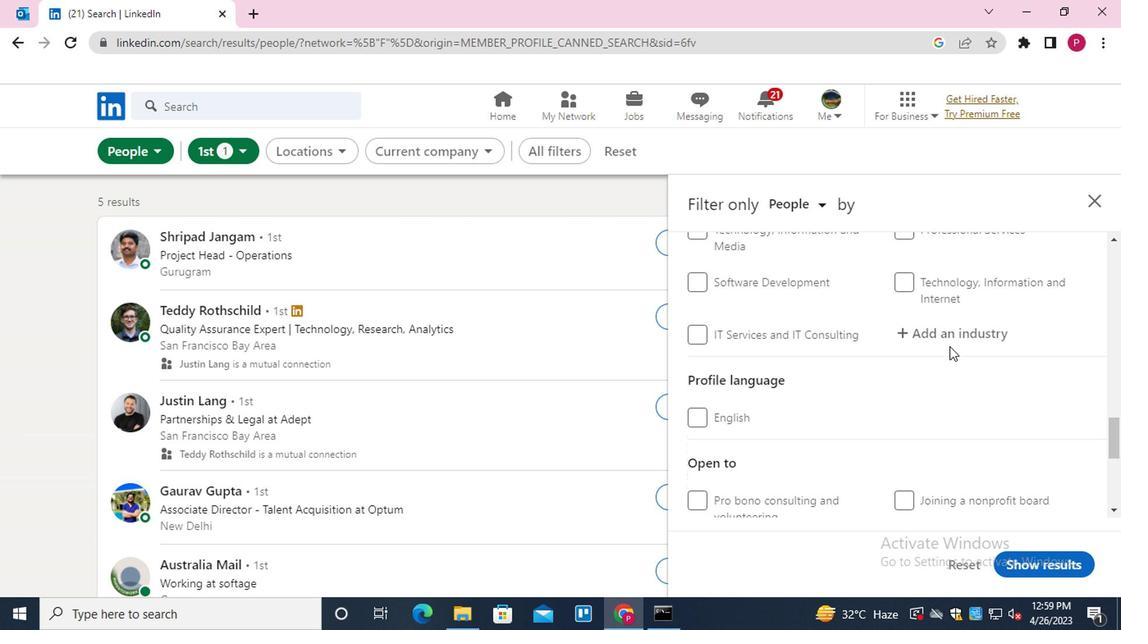 
Action: Mouse pressed left at (957, 332)
Screenshot: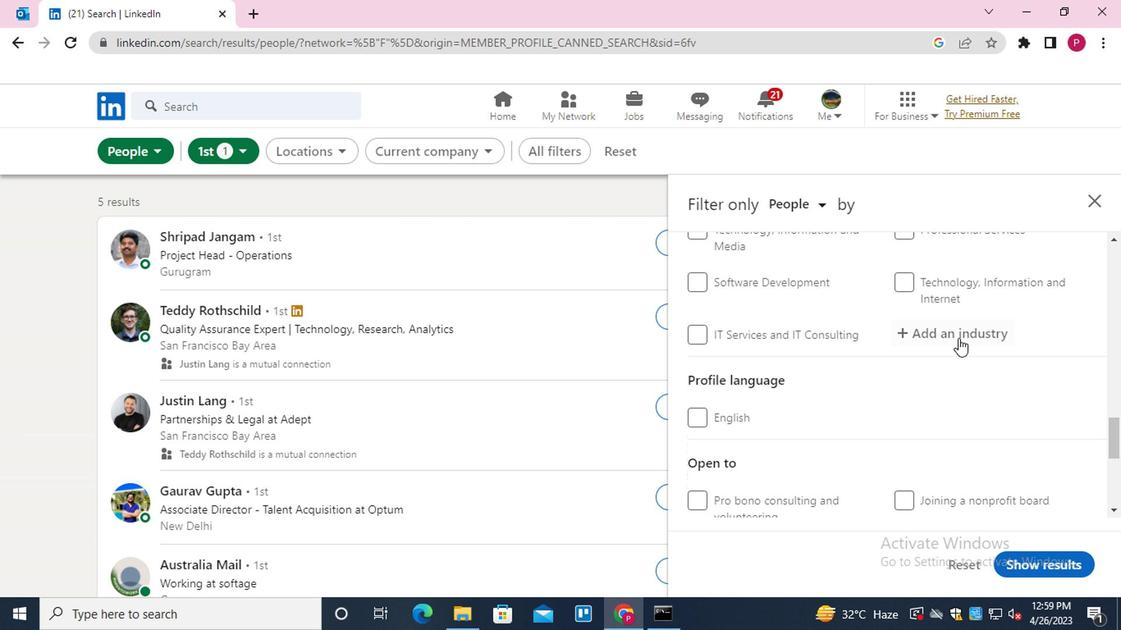 
Action: Key pressed <Key.shift>IT<Key.down><Key.down><Key.down><Key.down><Key.down><Key.enter>
Screenshot: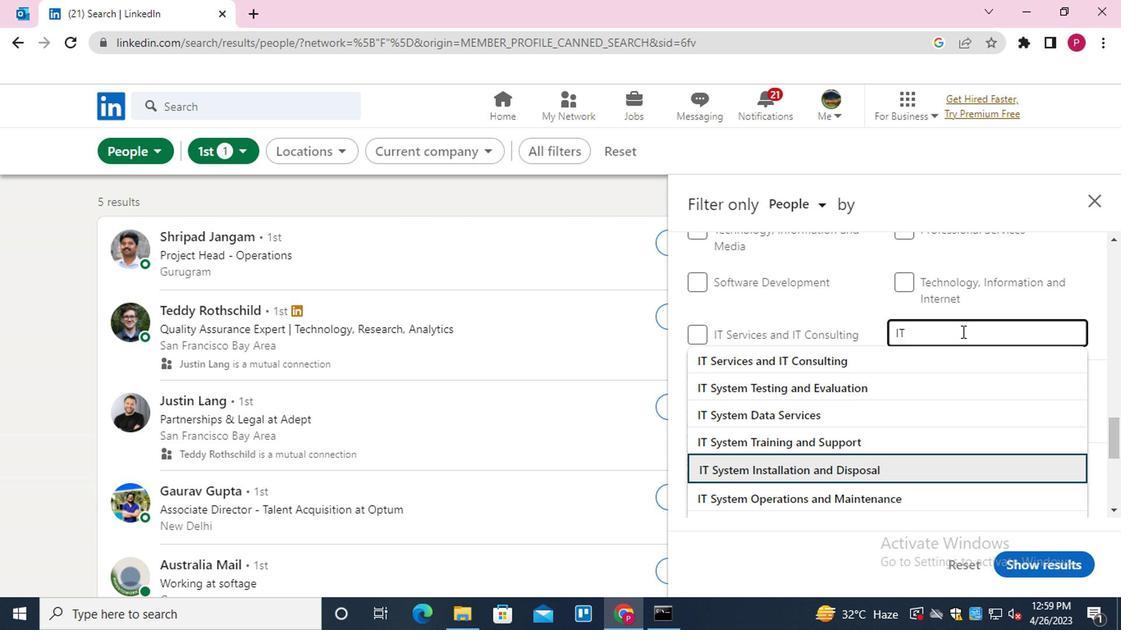 
Action: Mouse moved to (897, 340)
Screenshot: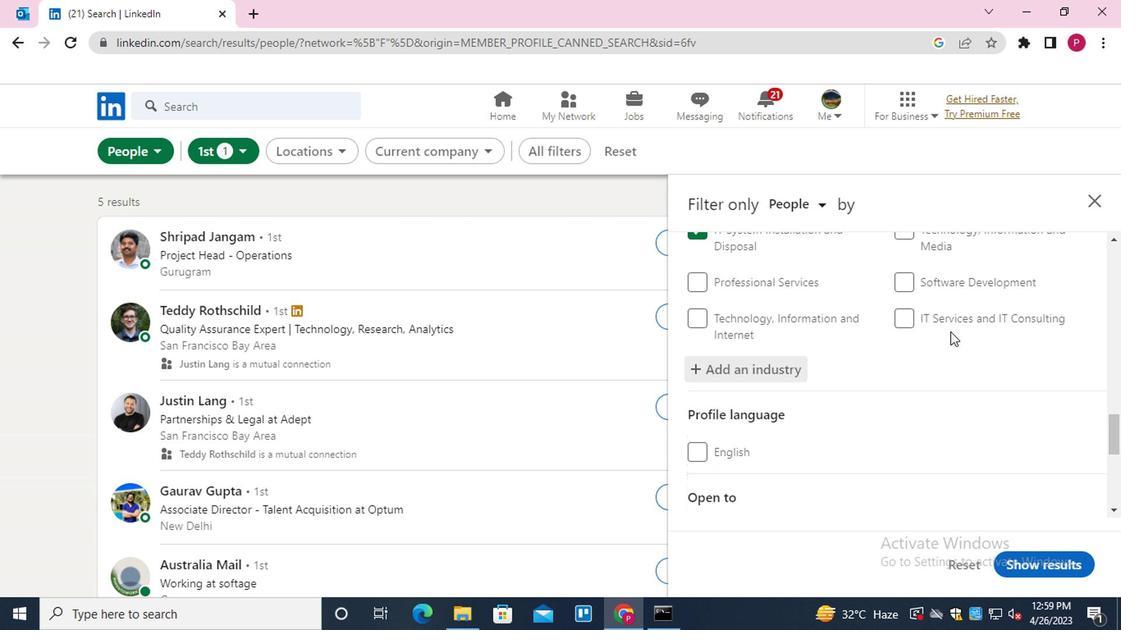 
Action: Mouse scrolled (897, 339) with delta (0, 0)
Screenshot: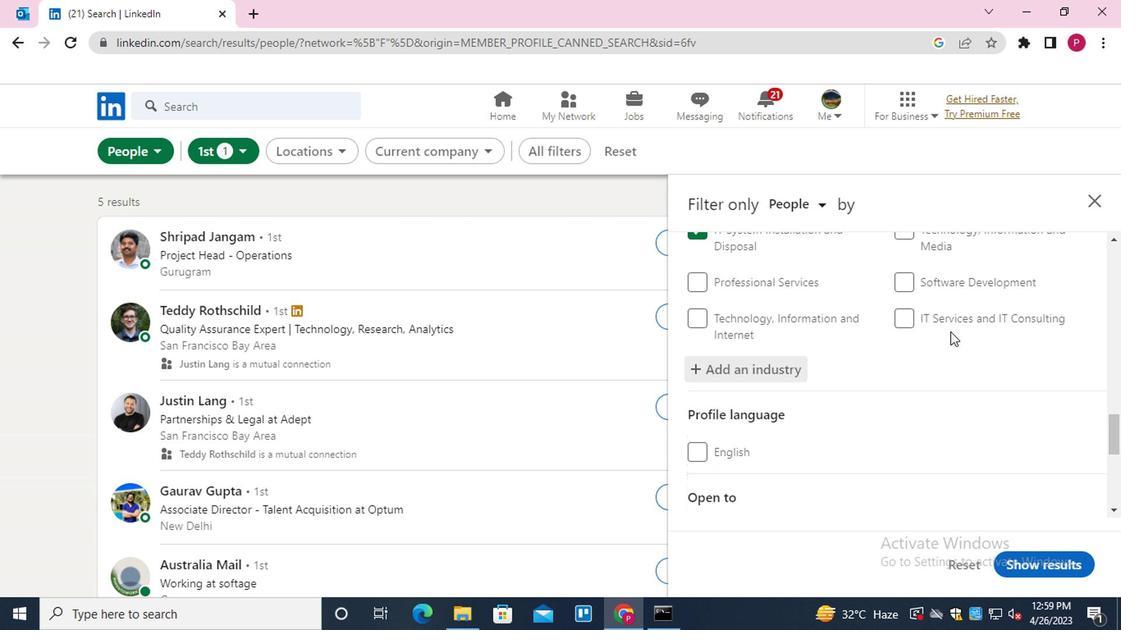 
Action: Mouse moved to (890, 350)
Screenshot: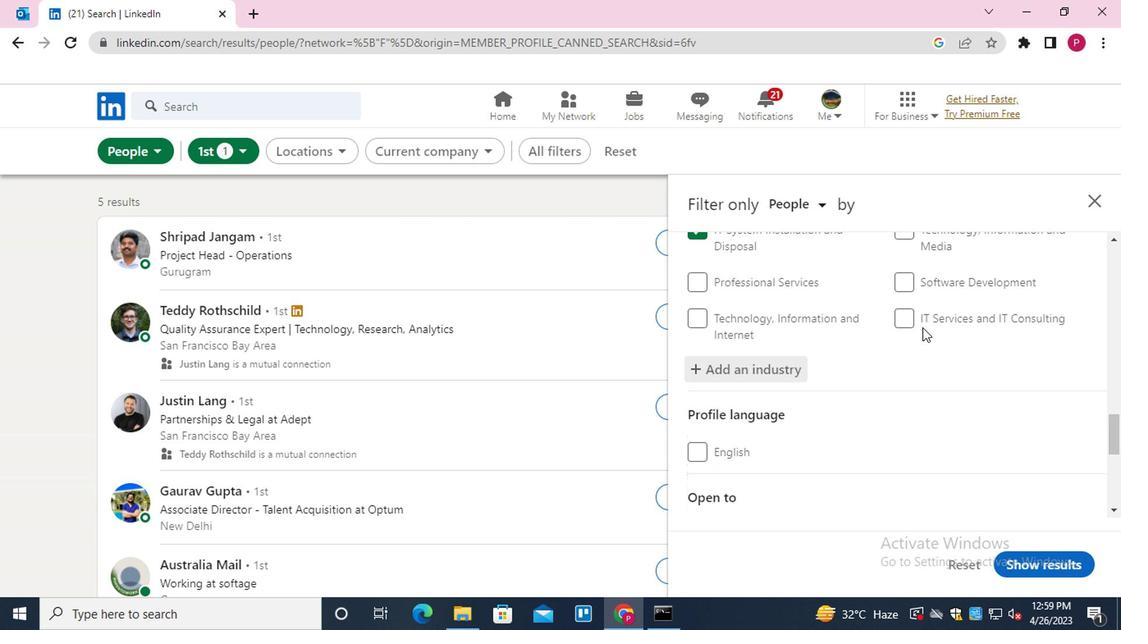 
Action: Mouse scrolled (890, 349) with delta (0, -1)
Screenshot: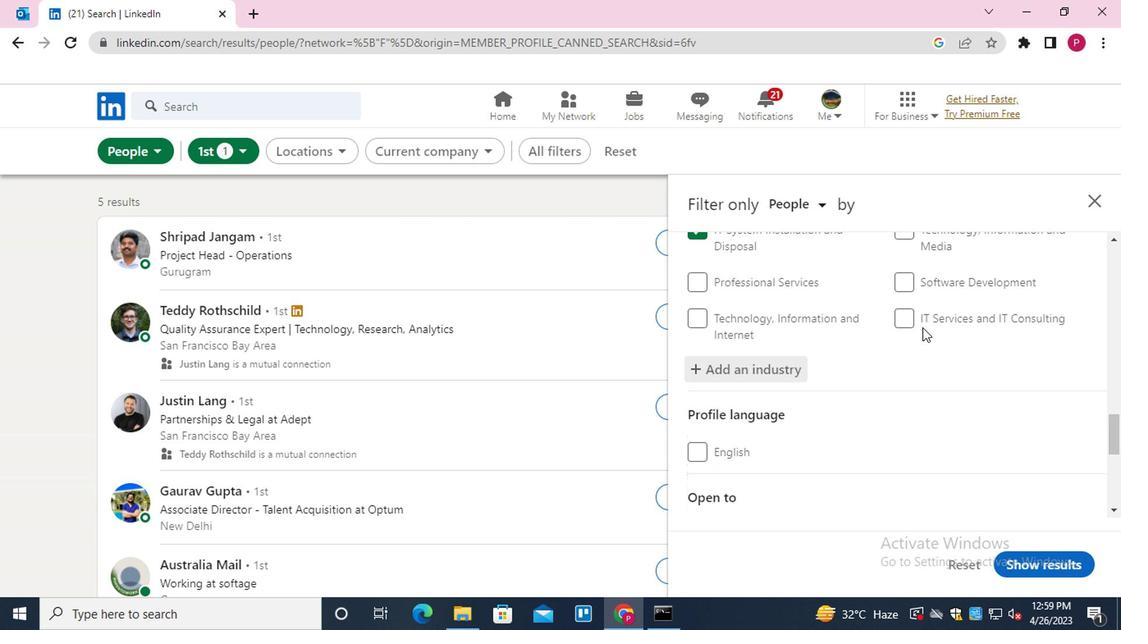 
Action: Mouse moved to (884, 356)
Screenshot: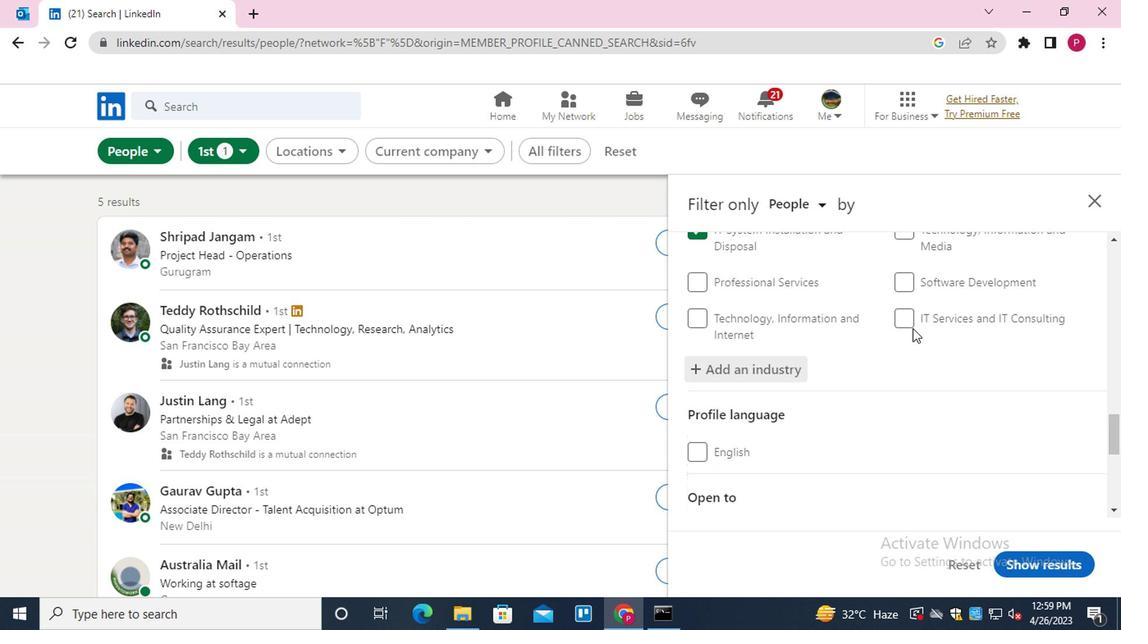 
Action: Mouse scrolled (884, 354) with delta (0, -1)
Screenshot: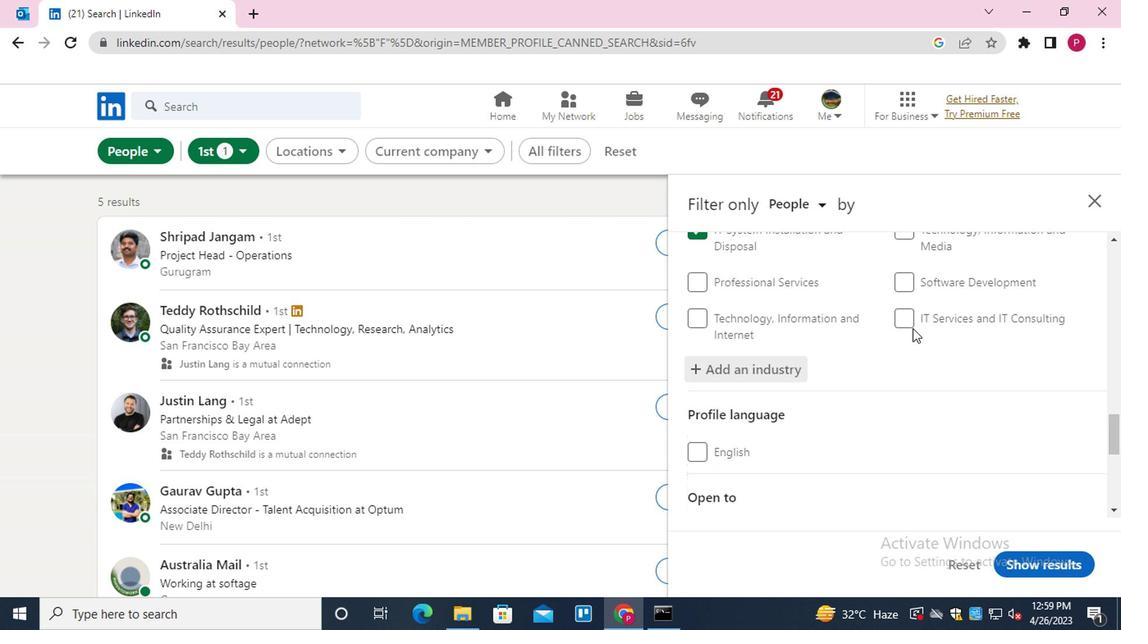 
Action: Mouse moved to (726, 291)
Screenshot: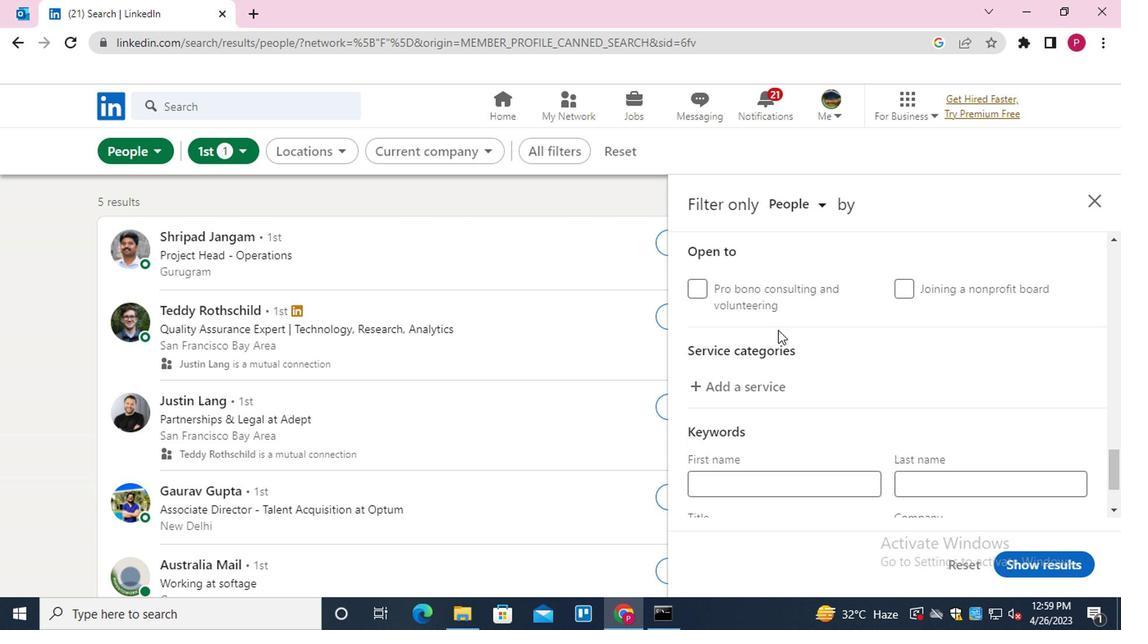 
Action: Mouse scrolled (726, 293) with delta (0, 1)
Screenshot: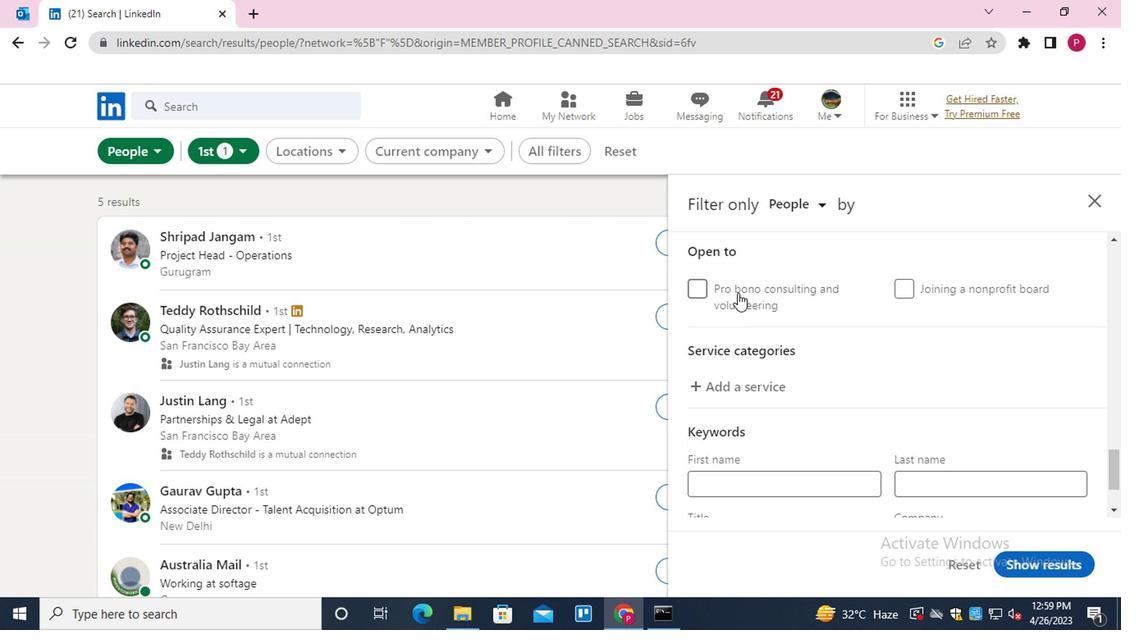 
Action: Mouse moved to (726, 291)
Screenshot: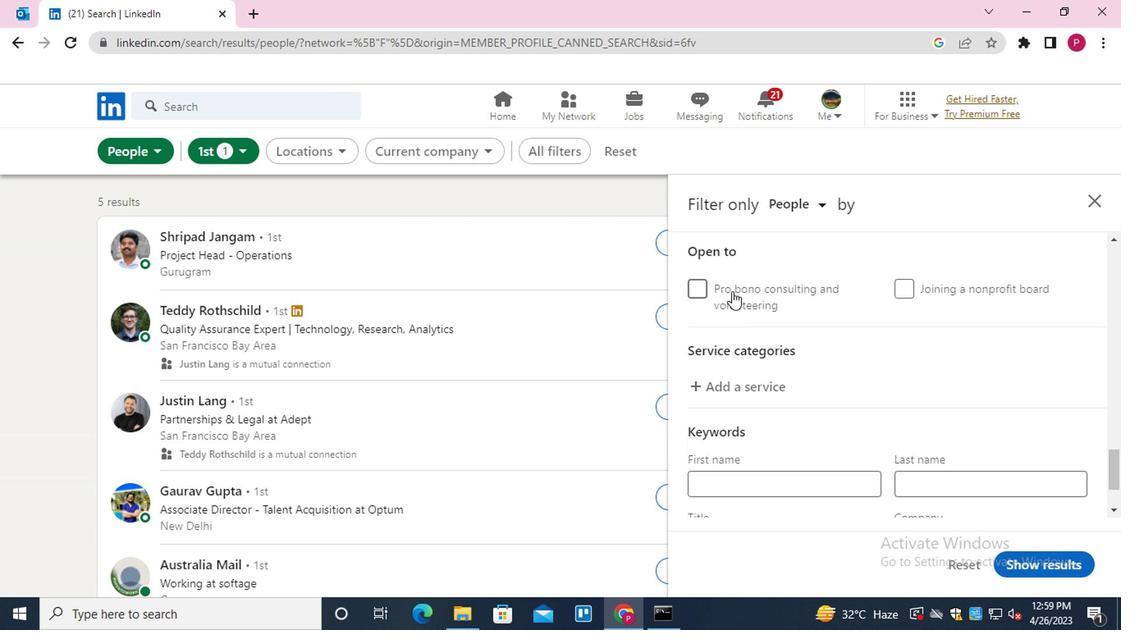 
Action: Mouse scrolled (726, 293) with delta (0, 1)
Screenshot: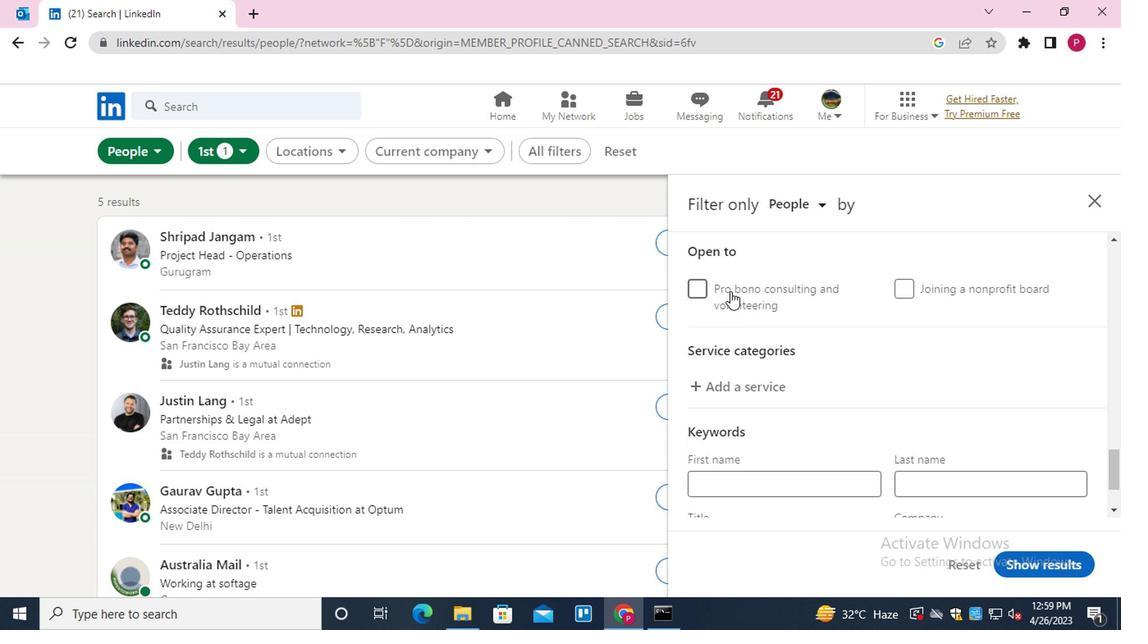 
Action: Mouse moved to (743, 367)
Screenshot: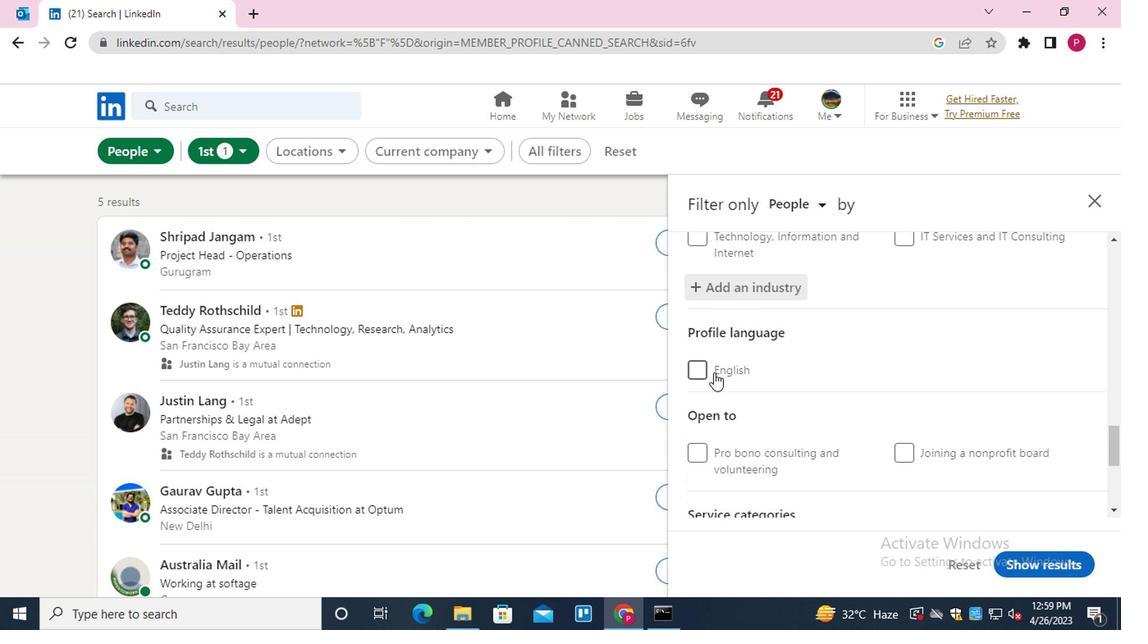 
Action: Mouse scrolled (743, 366) with delta (0, 0)
Screenshot: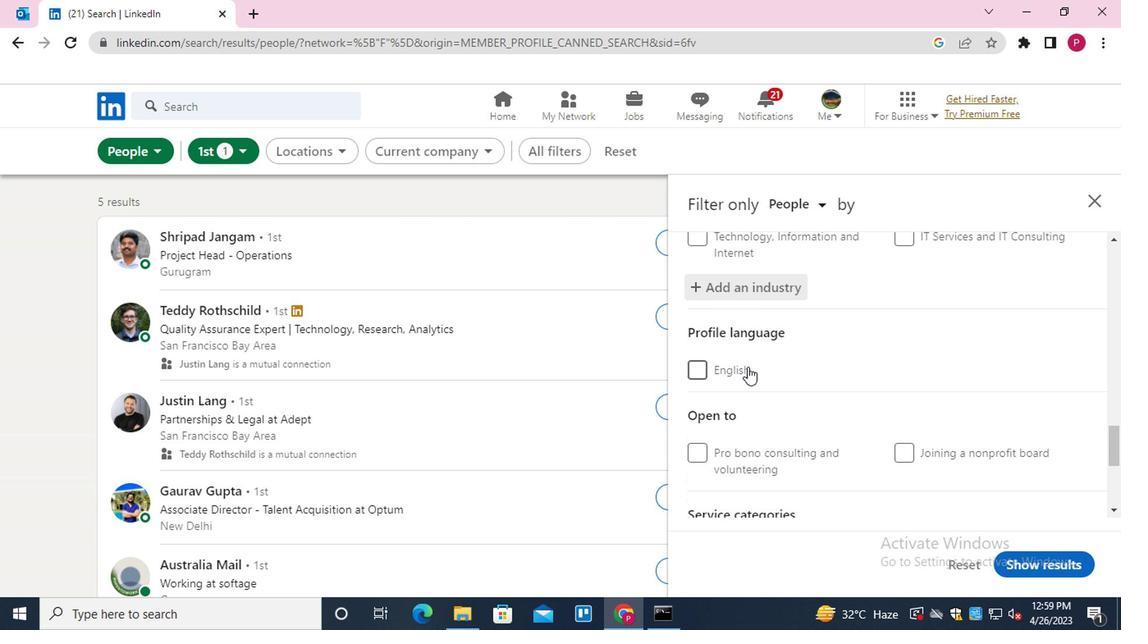
Action: Mouse scrolled (743, 366) with delta (0, 0)
Screenshot: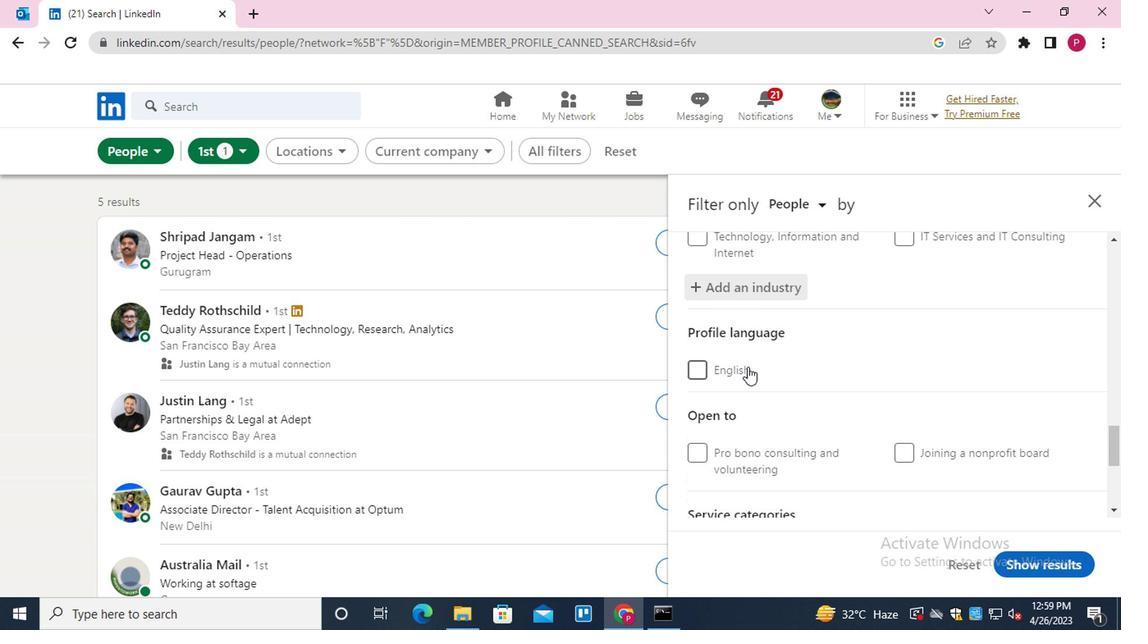 
Action: Mouse scrolled (743, 366) with delta (0, 0)
Screenshot: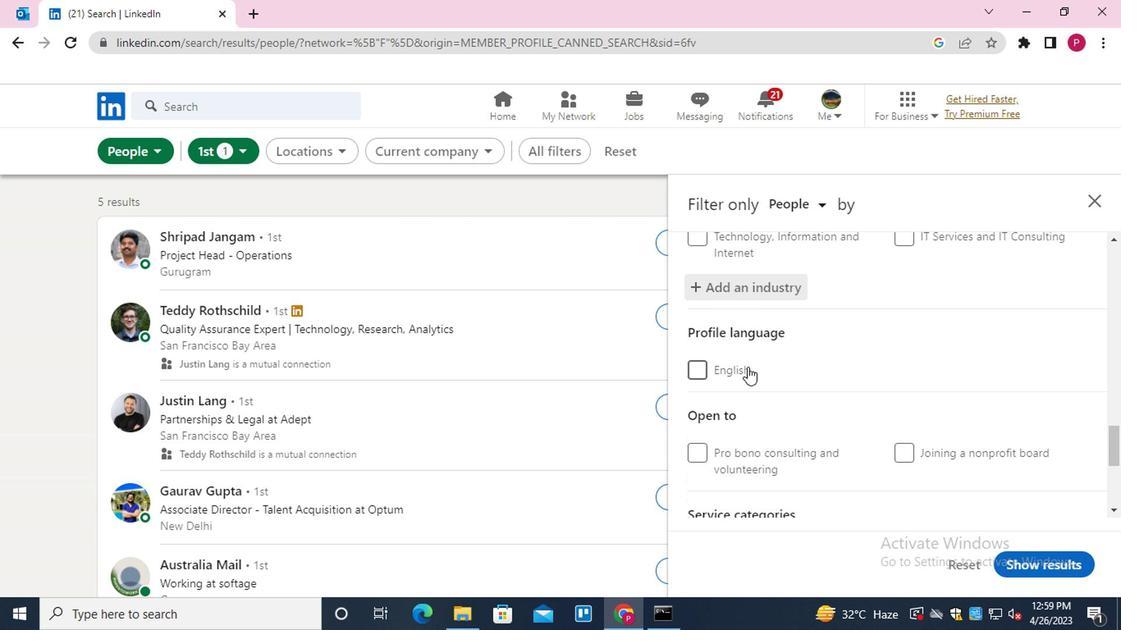 
Action: Mouse moved to (748, 298)
Screenshot: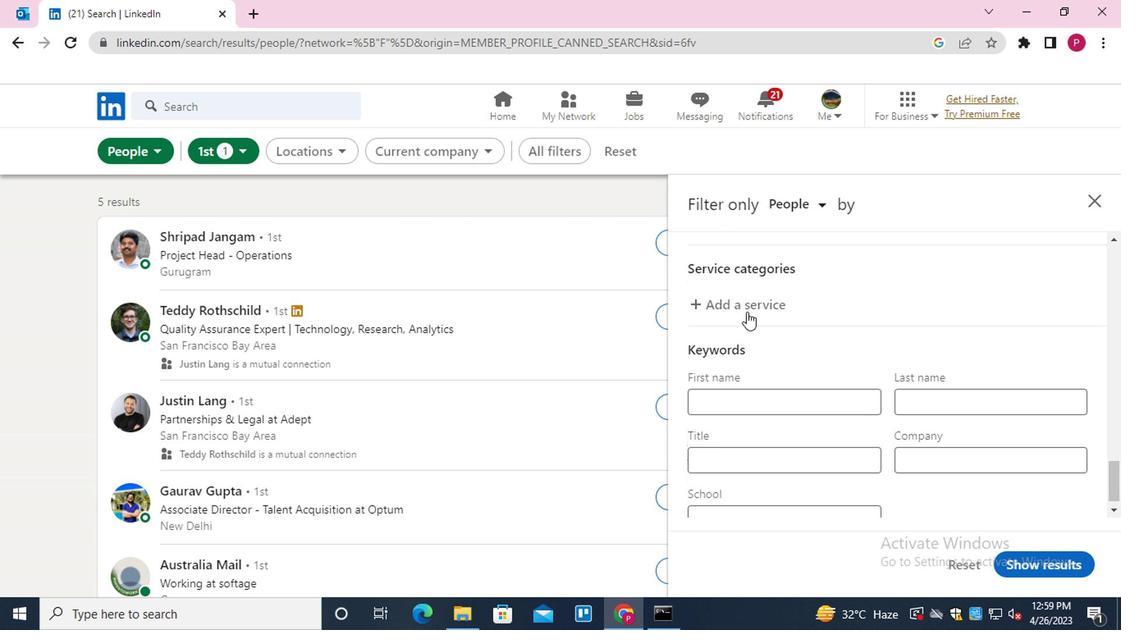 
Action: Mouse pressed left at (748, 298)
Screenshot: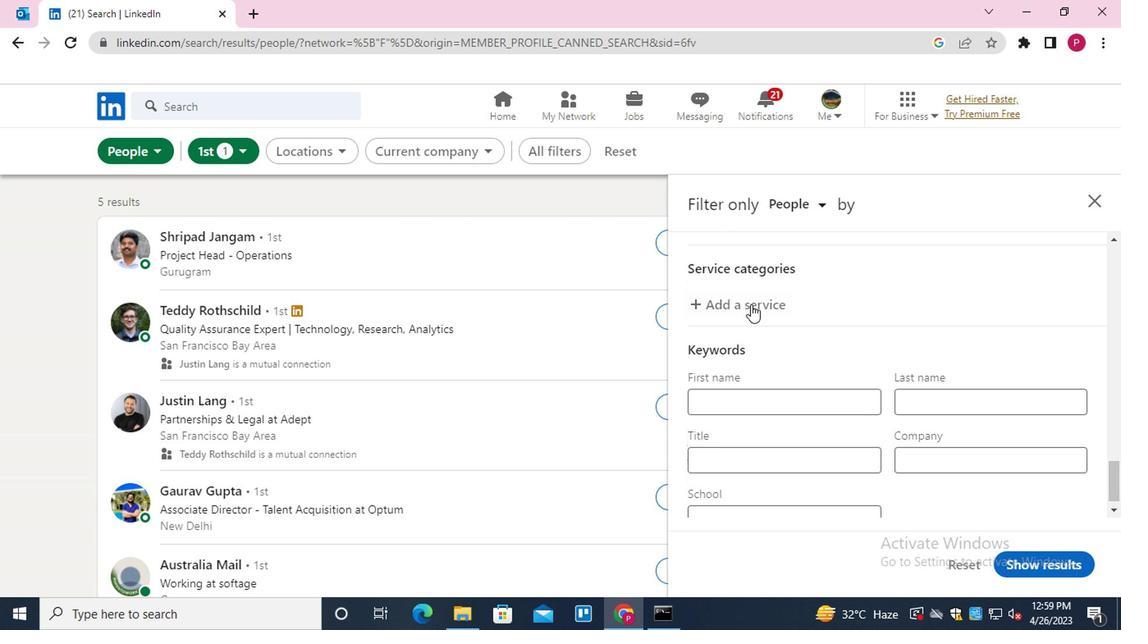 
Action: Key pressed <Key.shift><Key.shift><Key.shift><Key.shift>HR<Key.down><Key.down><Key.enter>
Screenshot: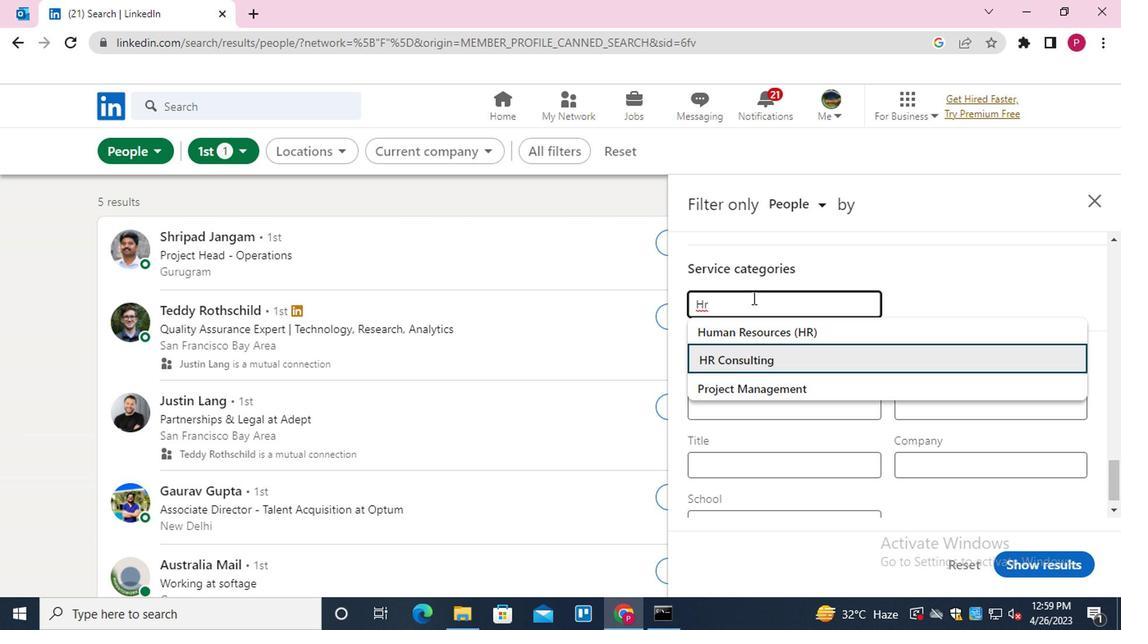
Action: Mouse moved to (757, 474)
Screenshot: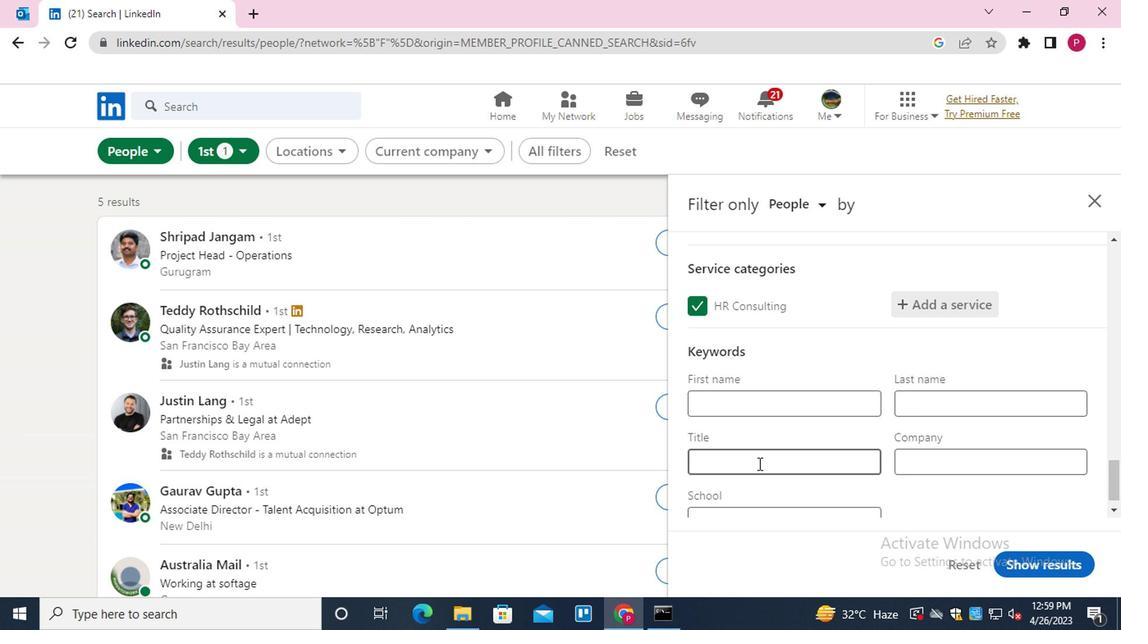 
Action: Mouse pressed left at (757, 474)
Screenshot: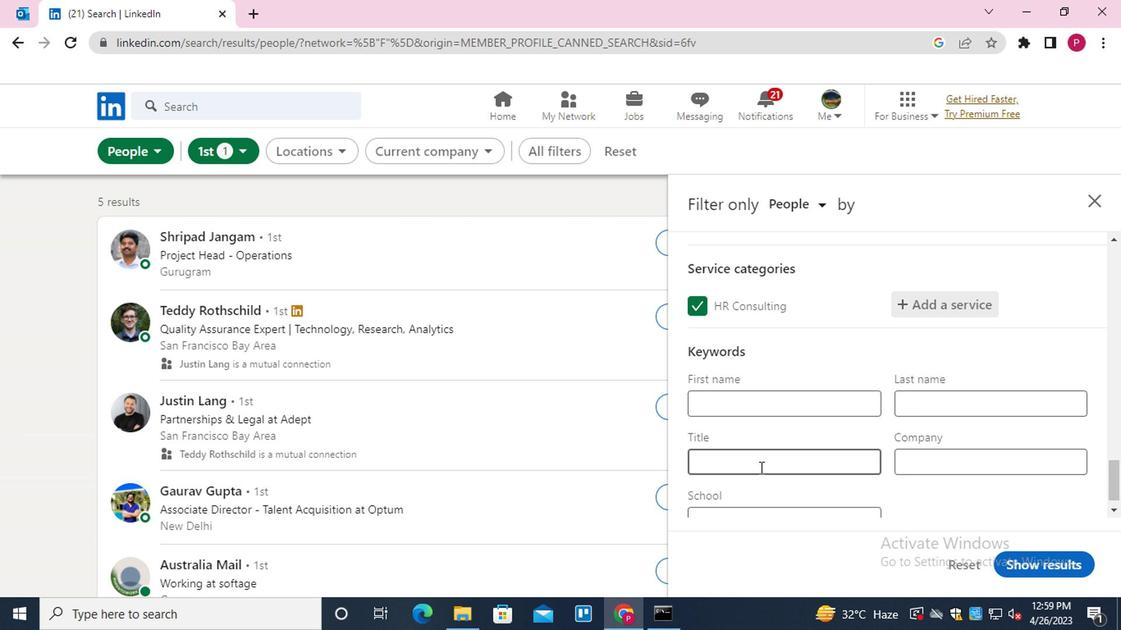
Action: Key pressed <Key.shift><Key.shift><Key.shift><Key.shift><Key.shift><Key.shift><Key.shift><Key.shift><Key.shift><Key.shift><Key.shift><Key.shift><Key.shift><Key.shift><Key.shift><Key.shift><Key.shift><Key.shift><Key.shift><Key.shift><Key.shift><Key.shift><Key.shift><Key.shift><Key.shift><Key.shift><Key.shift><Key.shift><Key.shift><Key.shift><Key.shift><Key.shift><Key.shift><Key.shift><Key.shift><Key.shift><Key.shift><Key.shift><Key.shift><Key.shift><Key.shift><Key.shift><Key.shift><Key.shift><Key.shift><Key.shift><Key.shift><Key.shift><Key.shift><Key.shift><Key.shift><Key.shift><Key.shift><Key.shift><Key.shift><Key.shift><Key.shift><Key.shift><Key.shift>DENATL<Key.space><Key.backspace><Key.backspace><Key.backspace><Key.backspace><Key.backspace>NTAL<Key.space><Key.shift><Key.shift><Key.shift><Key.shift><Key.shift><Key.shift><Key.shift><Key.shift><Key.shift><Key.shift><Key.shift><Key.shift><Key.shift><Key.shift><Key.shift><Key.shift>HYGENIST
Screenshot: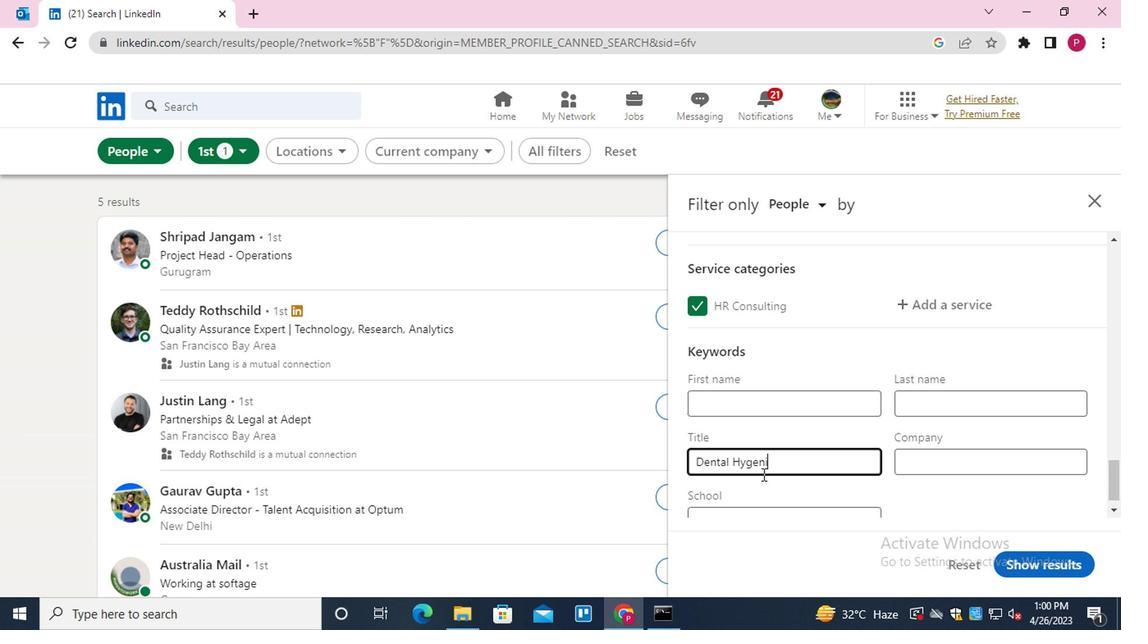 
Action: Mouse moved to (1012, 560)
Screenshot: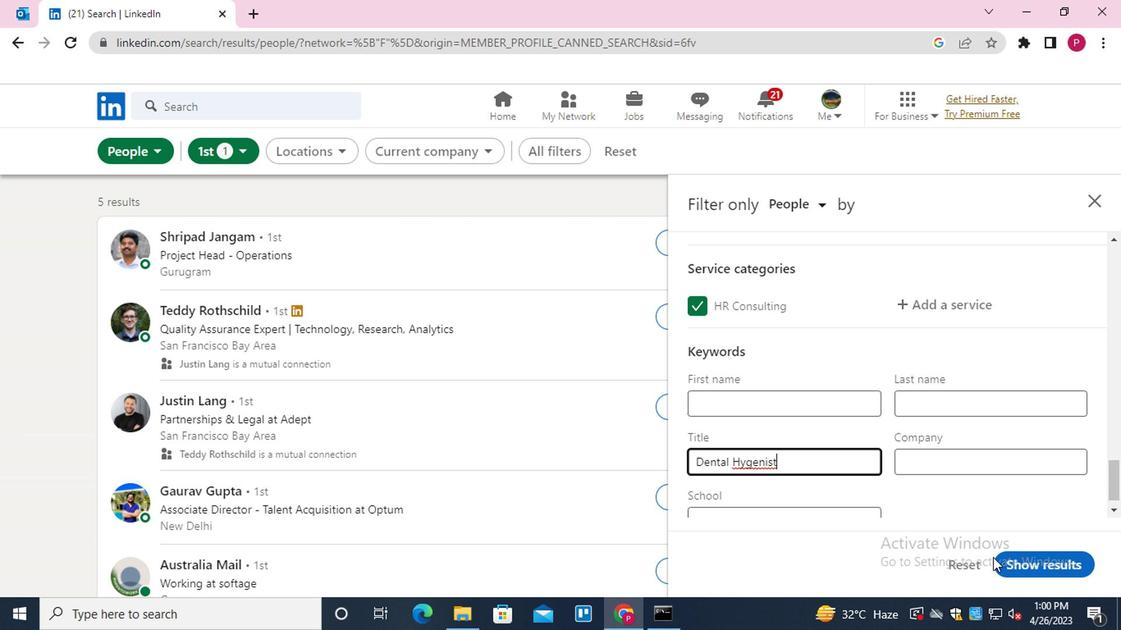 
Action: Mouse pressed left at (1012, 560)
Screenshot: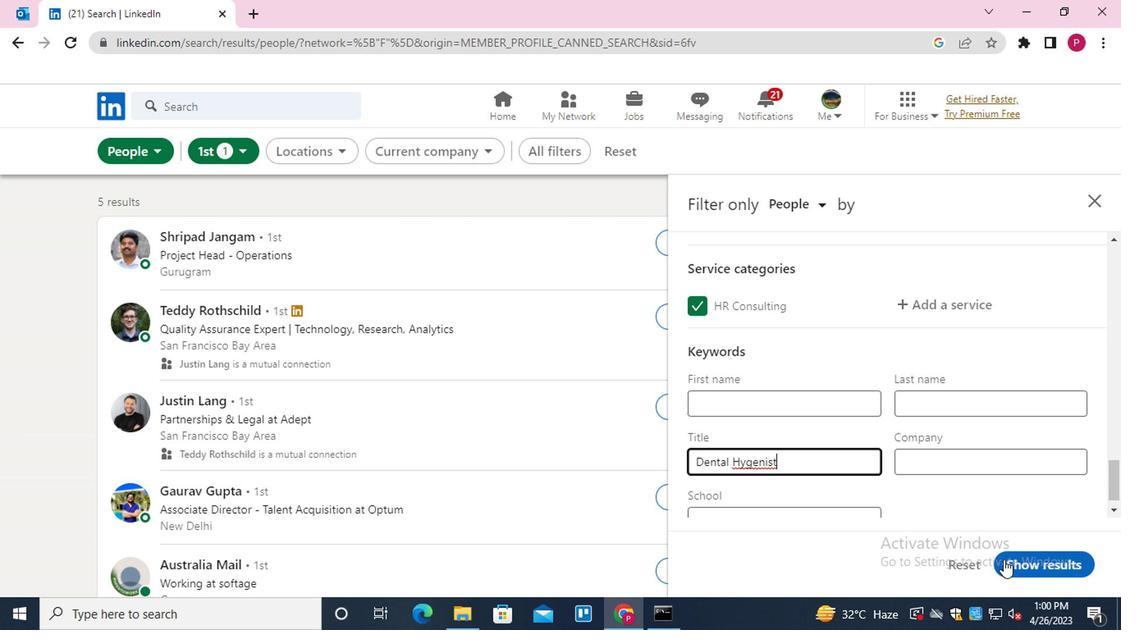 
Action: Mouse moved to (413, 311)
Screenshot: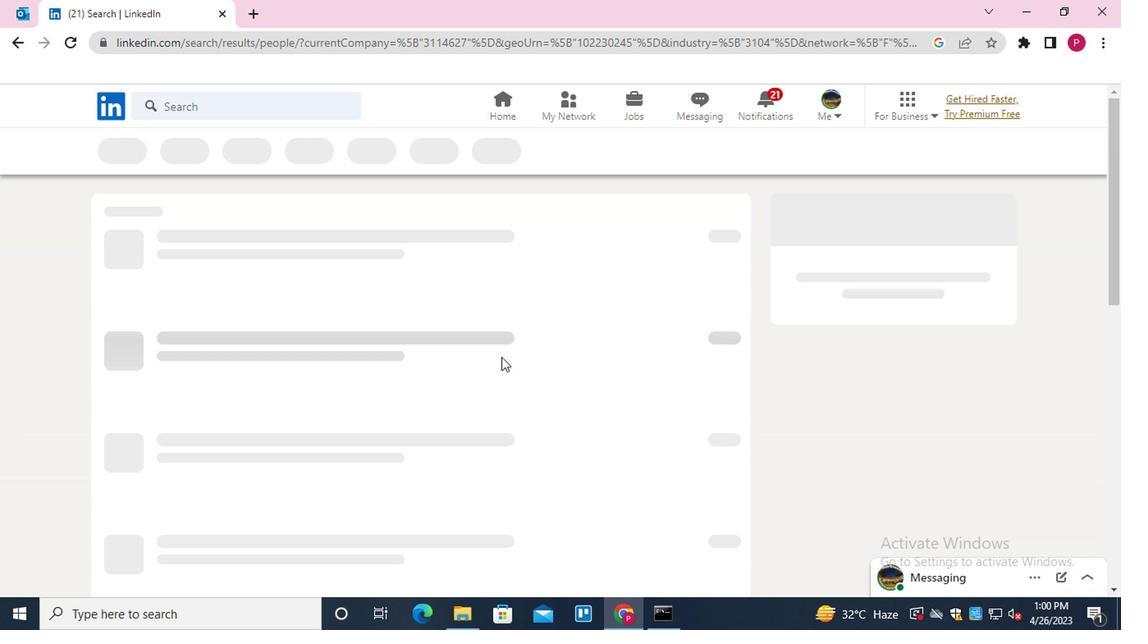 
